 Task: Add an event with the title Second Lunch and Learn: Effective Project Planning and Execution, date '2023/11/11', time 8:30 AM to 10:30 AMand add a description: Participants will understand the value of diversity within the team and explore ways to leverage diverse perspectives, experiences, and expertise. They will learn strategies for creating an inclusive environment that celebrates and respects individual differences., put the event into Yellow category . Add location for the event as: 456 Park Güell, Barcelona, Spain, logged in from the account softage.9@softage.netand send the event invitation to softage.5@softage.net with CC to  softage.6@softage.net. Set a reminder for the event 15 minutes before
Action: Mouse moved to (87, 110)
Screenshot: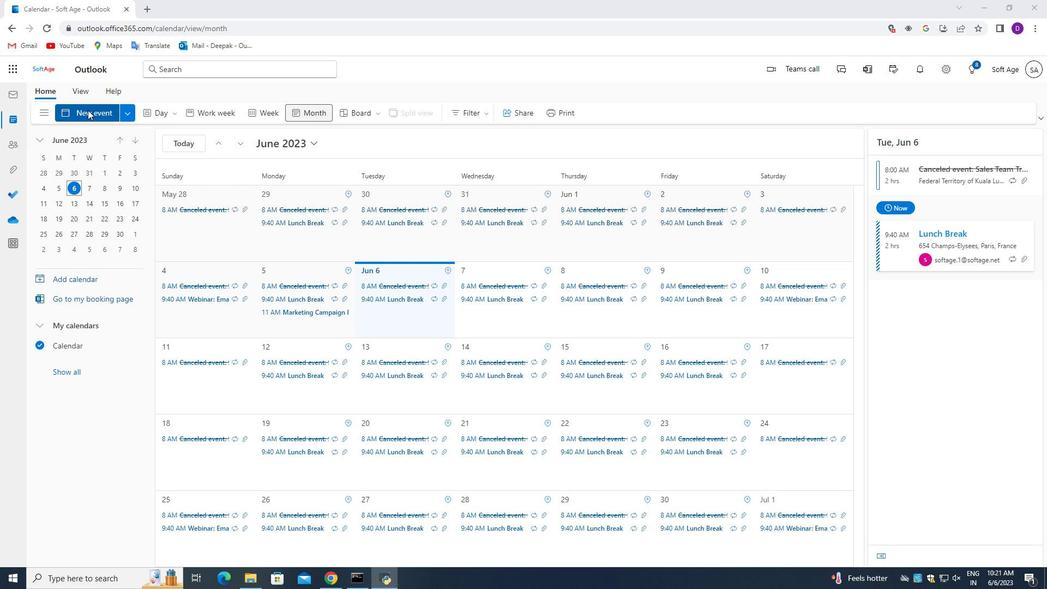 
Action: Mouse pressed left at (87, 110)
Screenshot: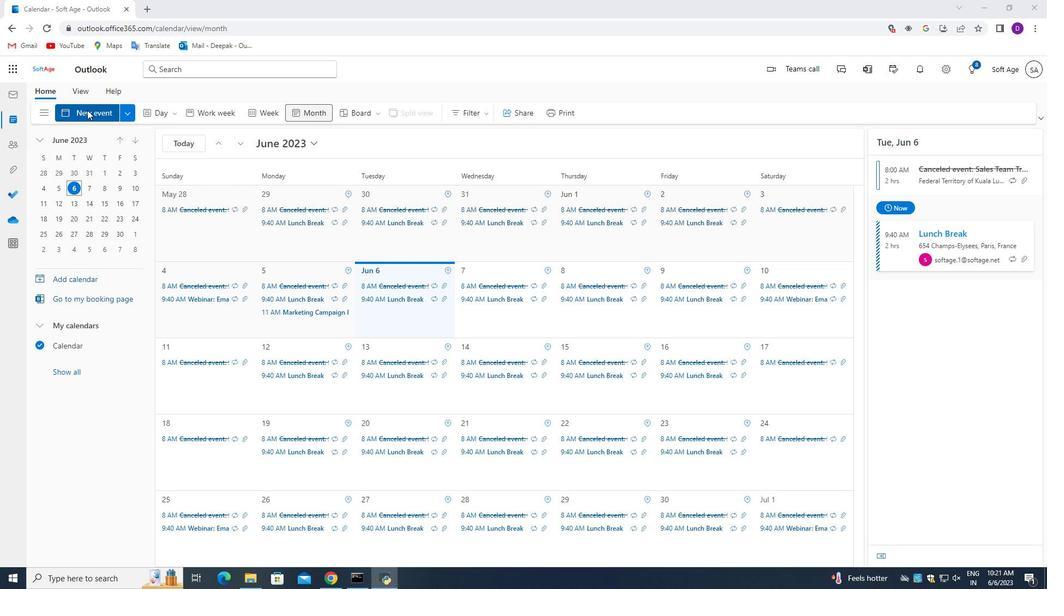 
Action: Mouse moved to (388, 441)
Screenshot: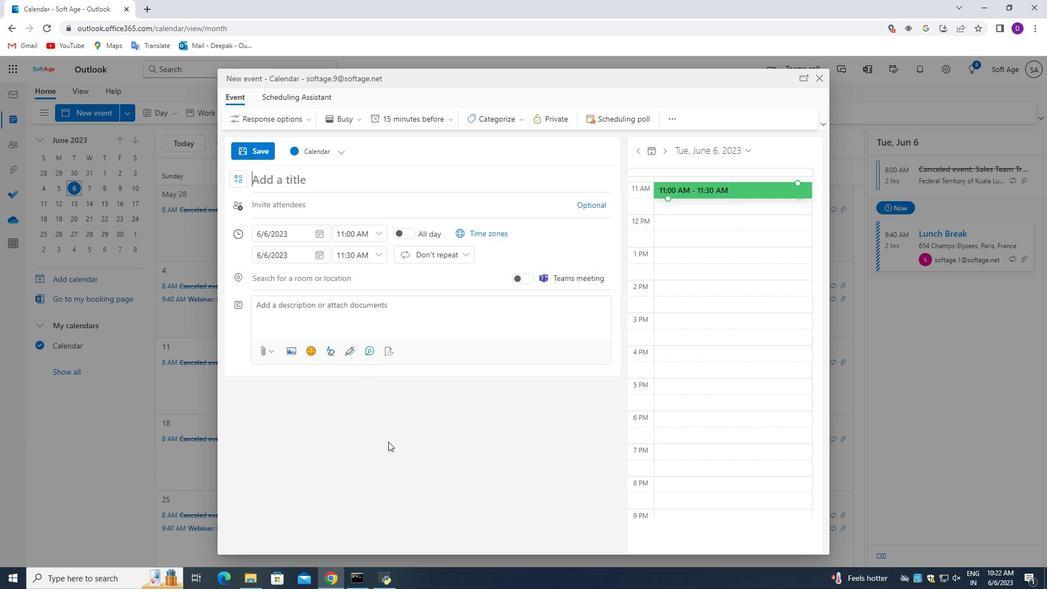 
Action: Key pressed <Key.shift_r>Second
Screenshot: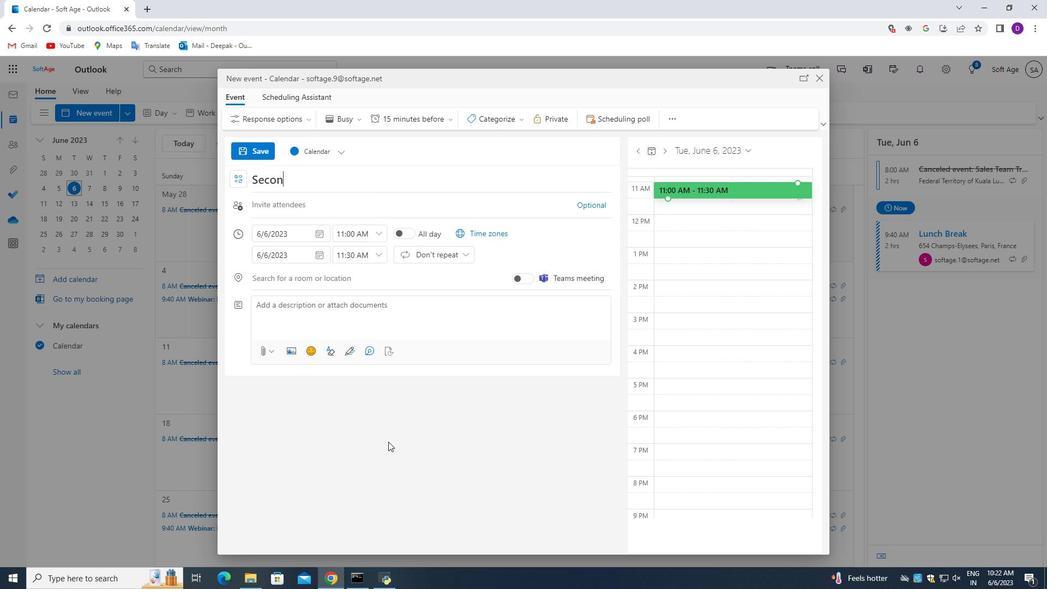 
Action: Mouse moved to (387, 441)
Screenshot: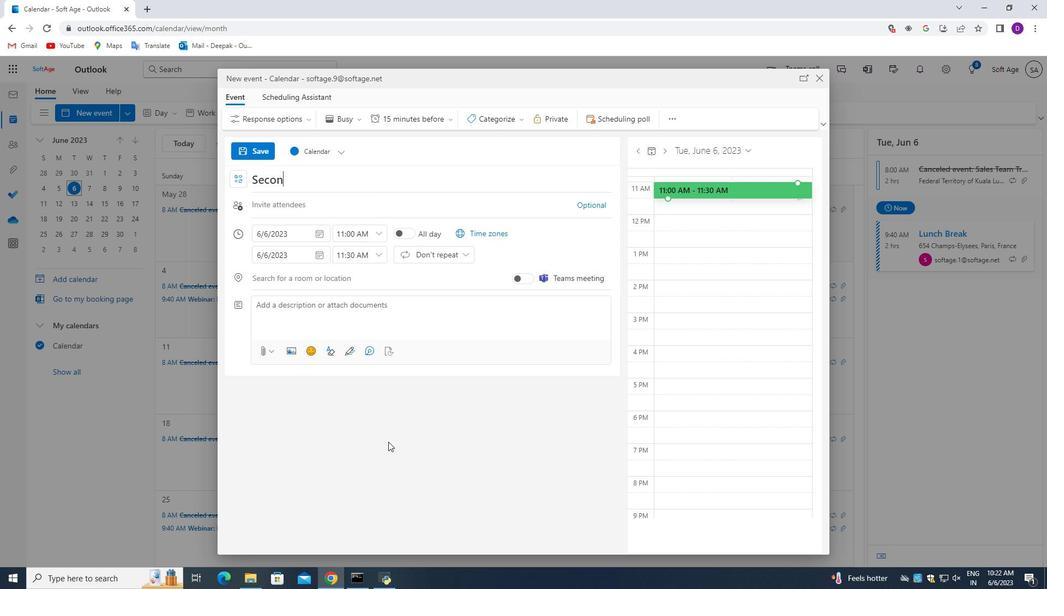 
Action: Key pressed <Key.space><Key.shift>Lunch<Key.space>and<Key.space><Key.shift>Learn<Key.shift_r>:<Key.space><Key.shift_r>Effective<Key.space><Key.shift>Project<Key.space><Key.shift>Planning<Key.space>and<Key.space><Key.shift_r>Execution
Screenshot: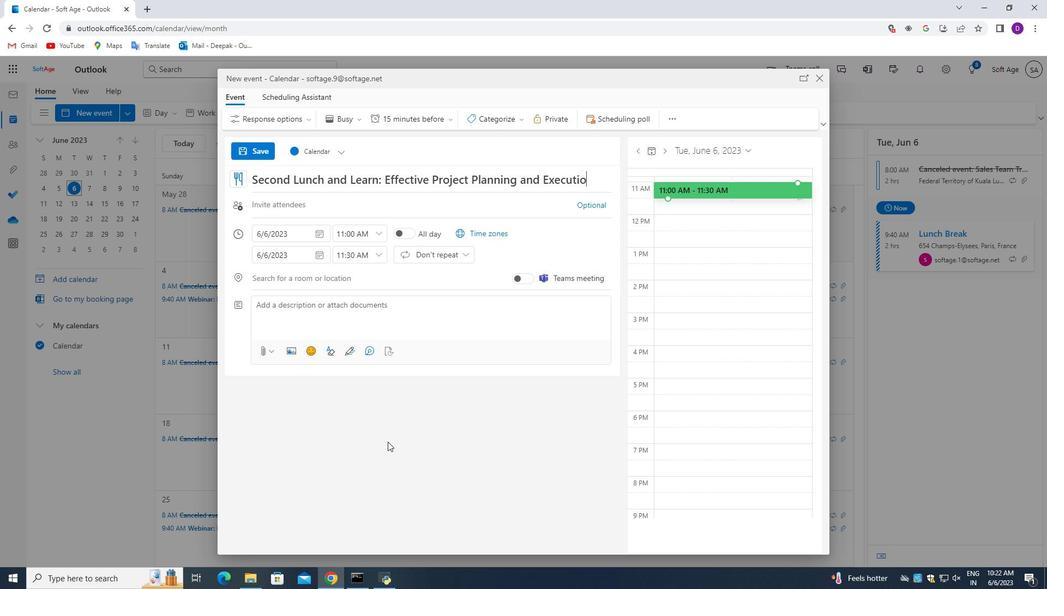 
Action: Mouse moved to (315, 232)
Screenshot: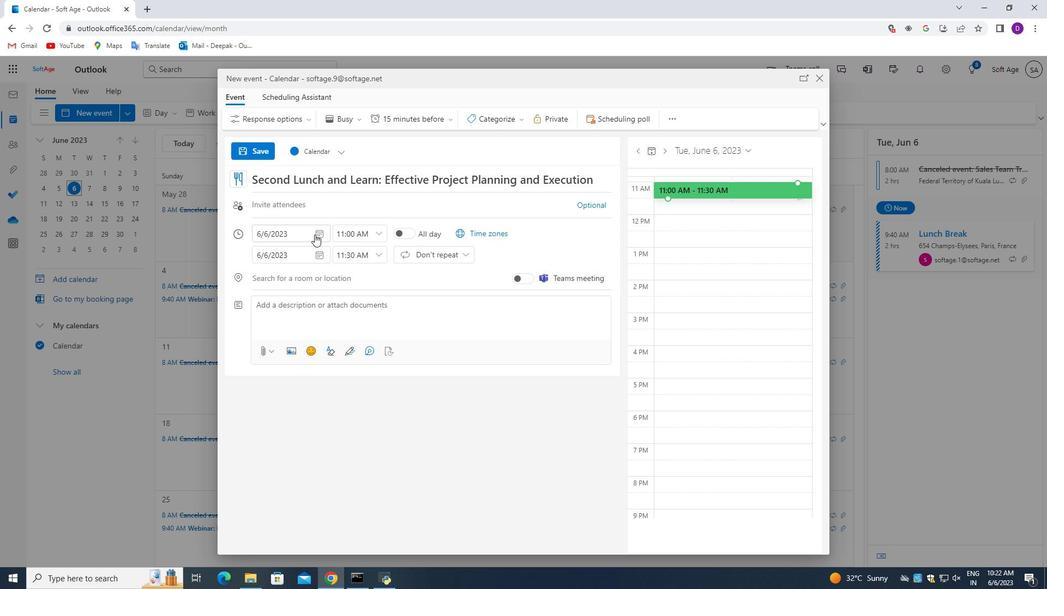
Action: Mouse pressed left at (315, 232)
Screenshot: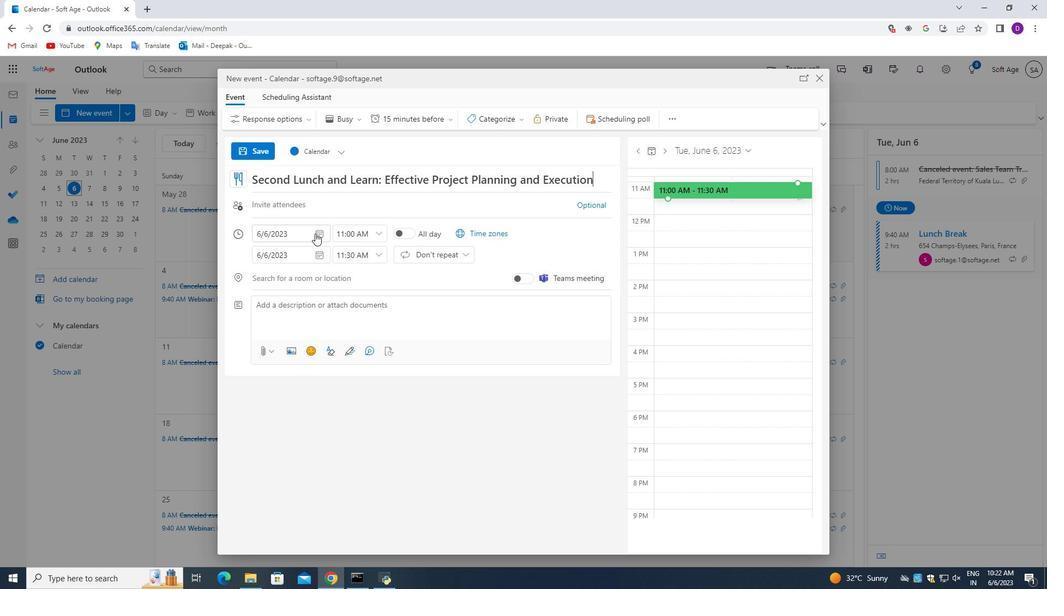 
Action: Mouse moved to (284, 253)
Screenshot: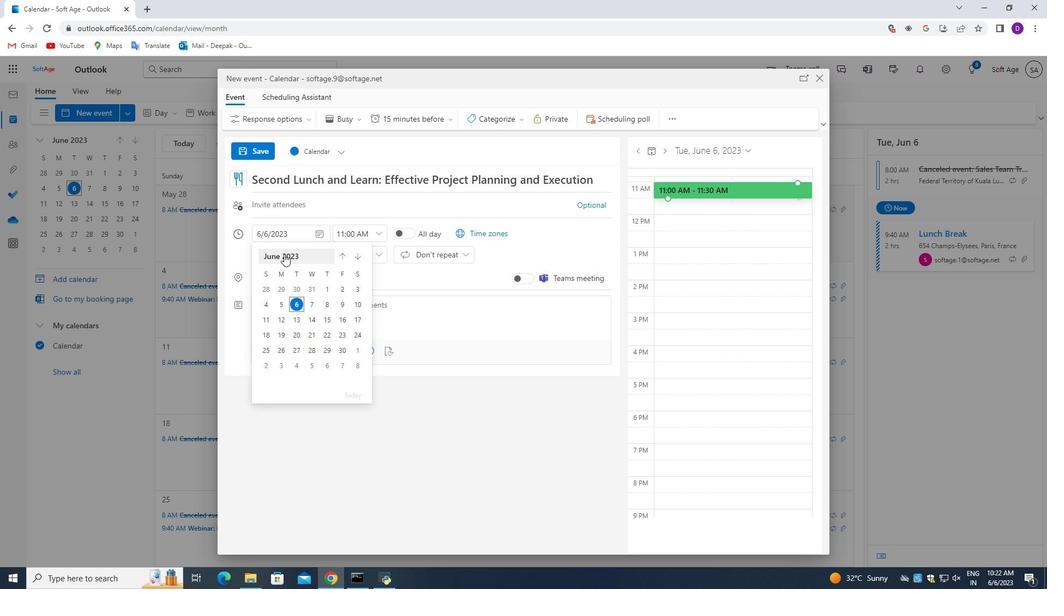 
Action: Mouse pressed left at (284, 253)
Screenshot: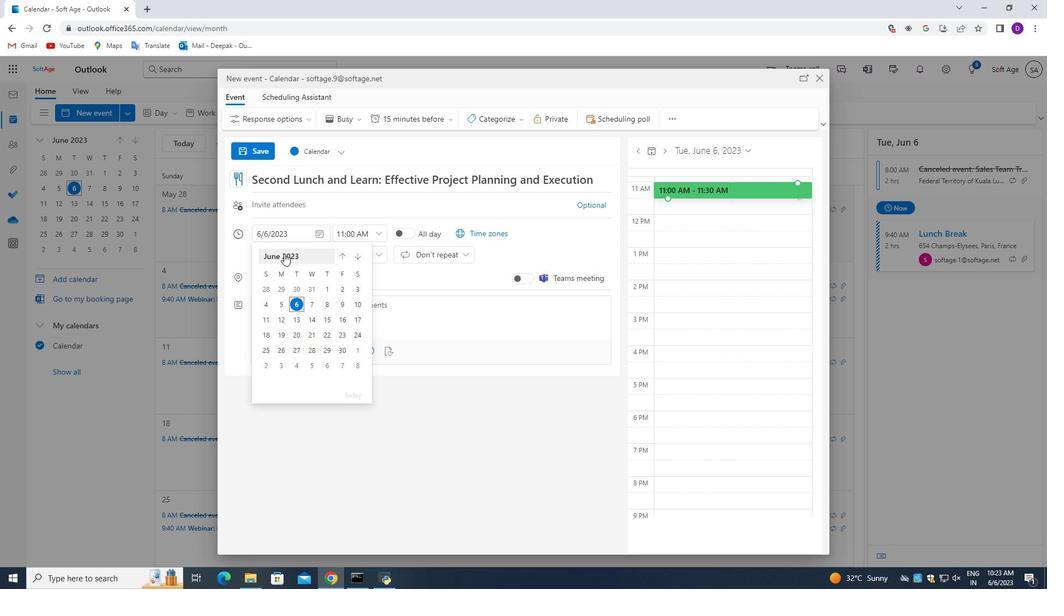 
Action: Mouse moved to (325, 338)
Screenshot: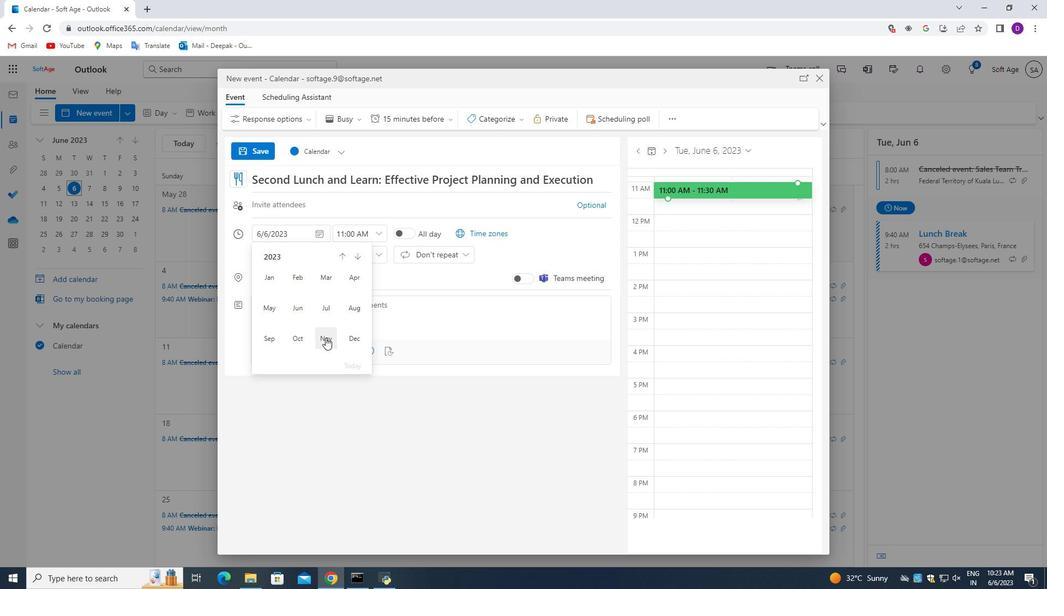 
Action: Mouse pressed left at (325, 338)
Screenshot: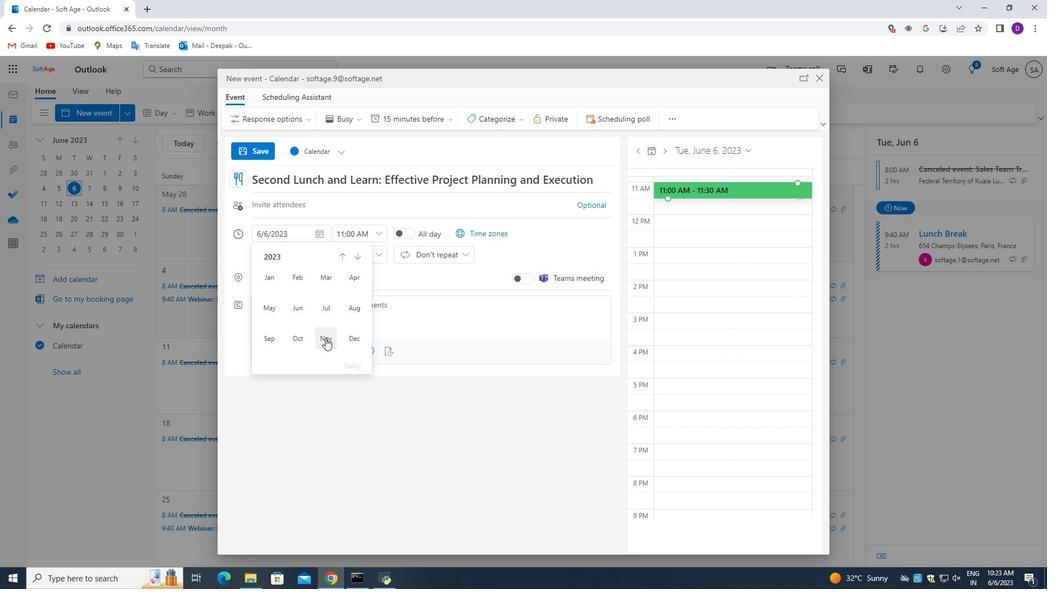 
Action: Mouse moved to (355, 307)
Screenshot: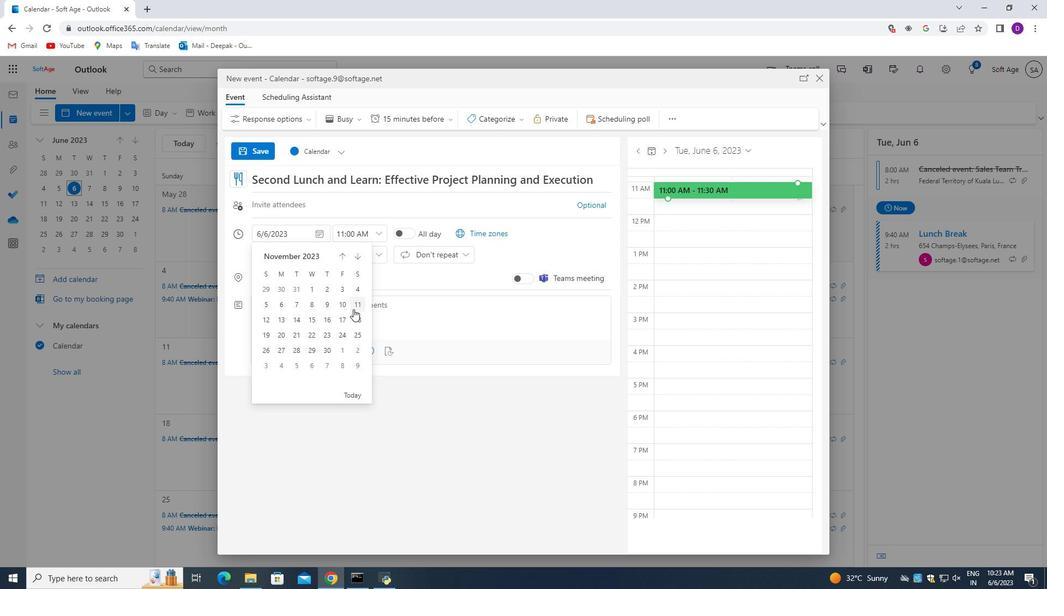 
Action: Mouse pressed left at (355, 307)
Screenshot: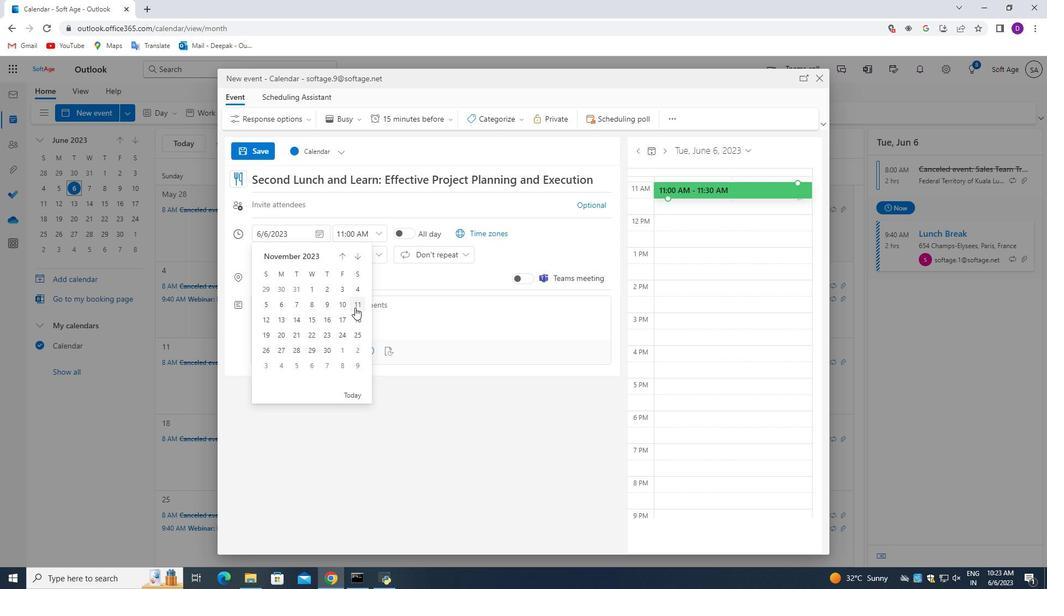 
Action: Mouse moved to (380, 235)
Screenshot: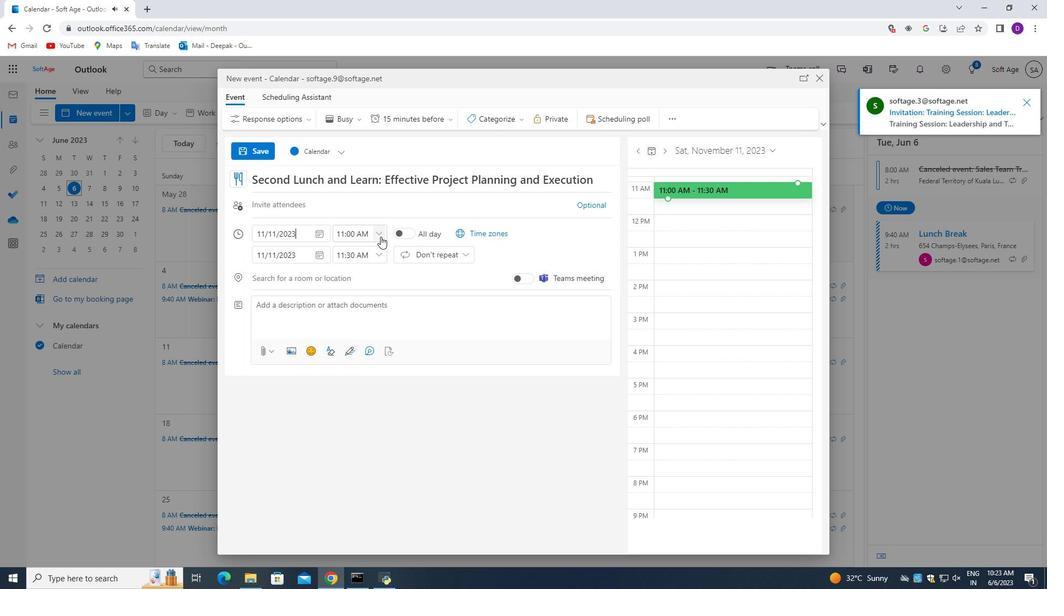 
Action: Mouse pressed left at (380, 235)
Screenshot: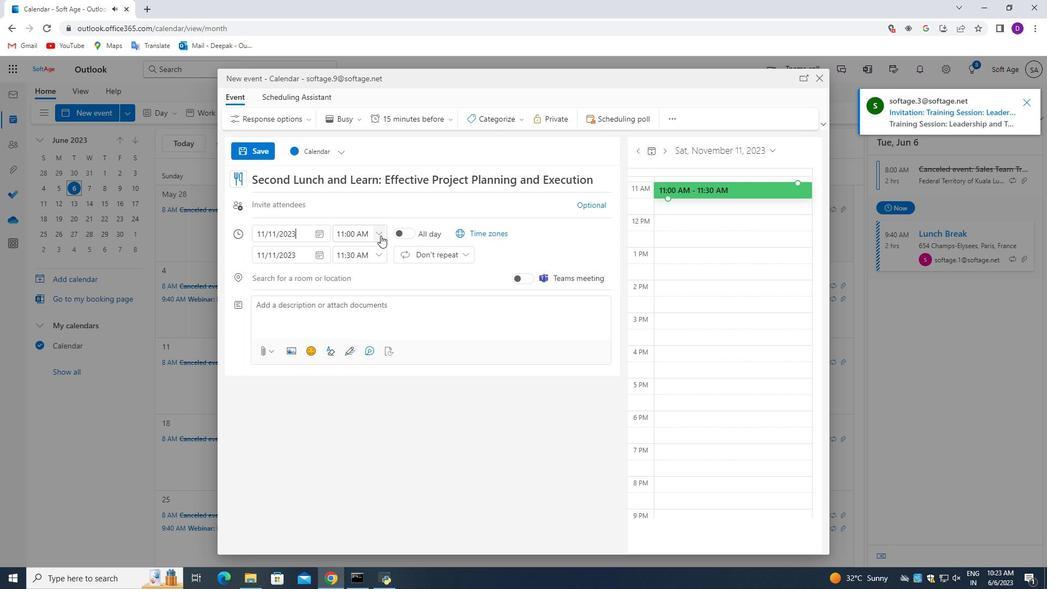 
Action: Mouse moved to (359, 325)
Screenshot: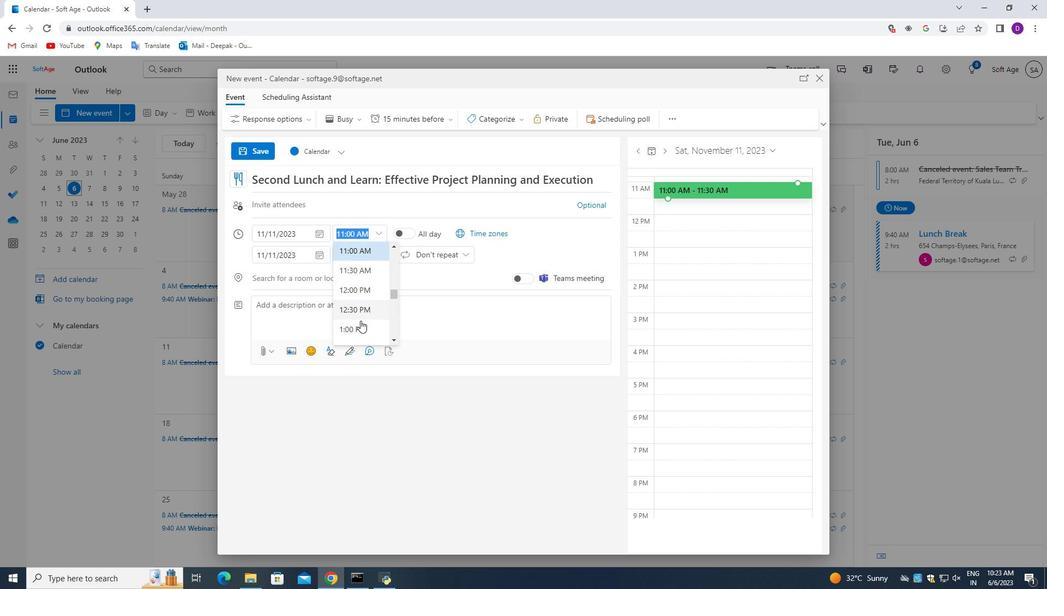 
Action: Mouse scrolled (359, 326) with delta (0, 0)
Screenshot: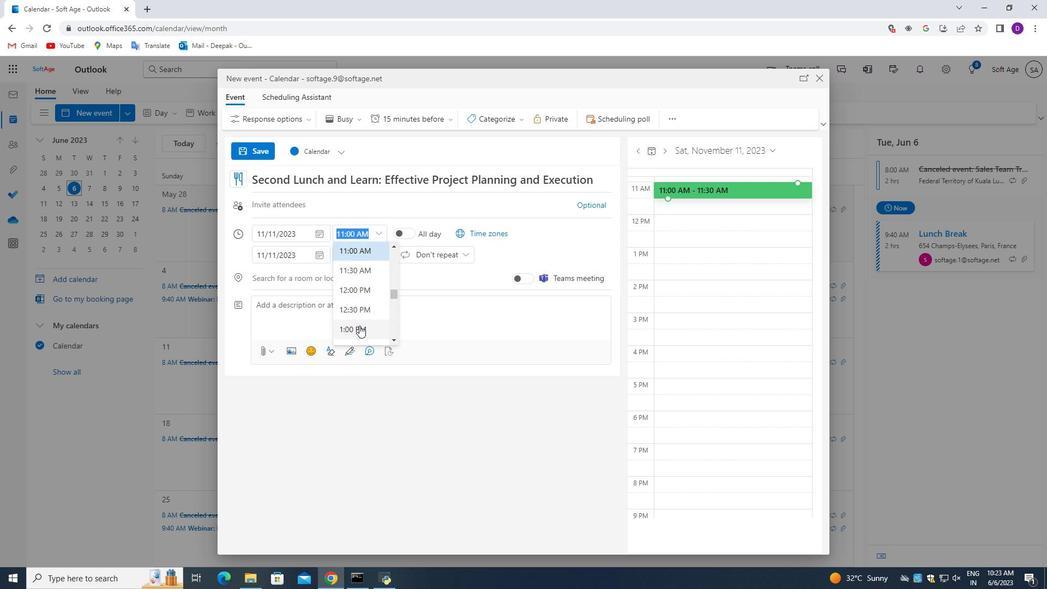 
Action: Mouse moved to (359, 325)
Screenshot: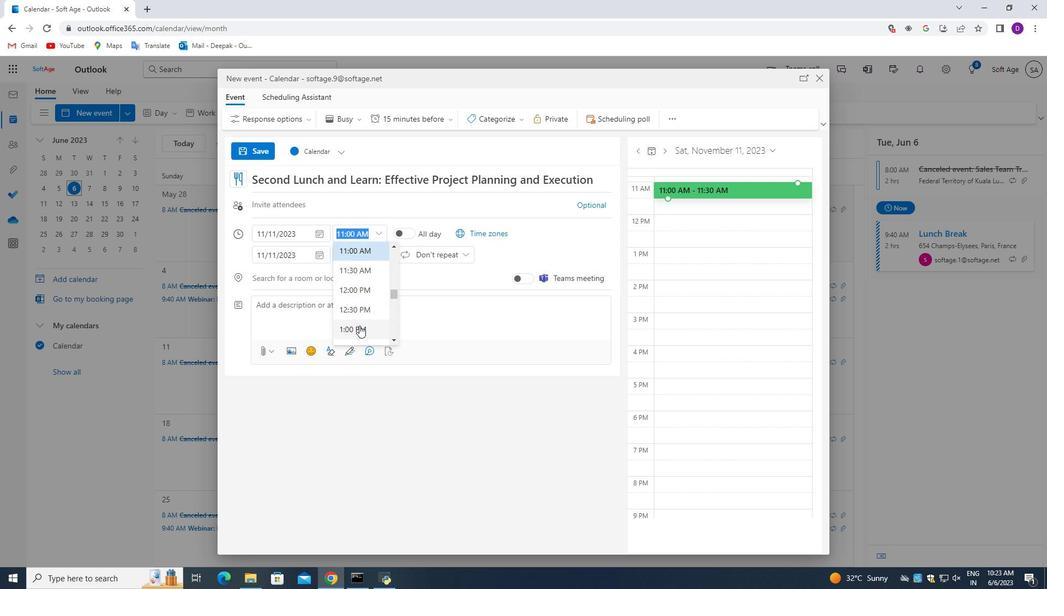 
Action: Mouse scrolled (359, 326) with delta (0, 0)
Screenshot: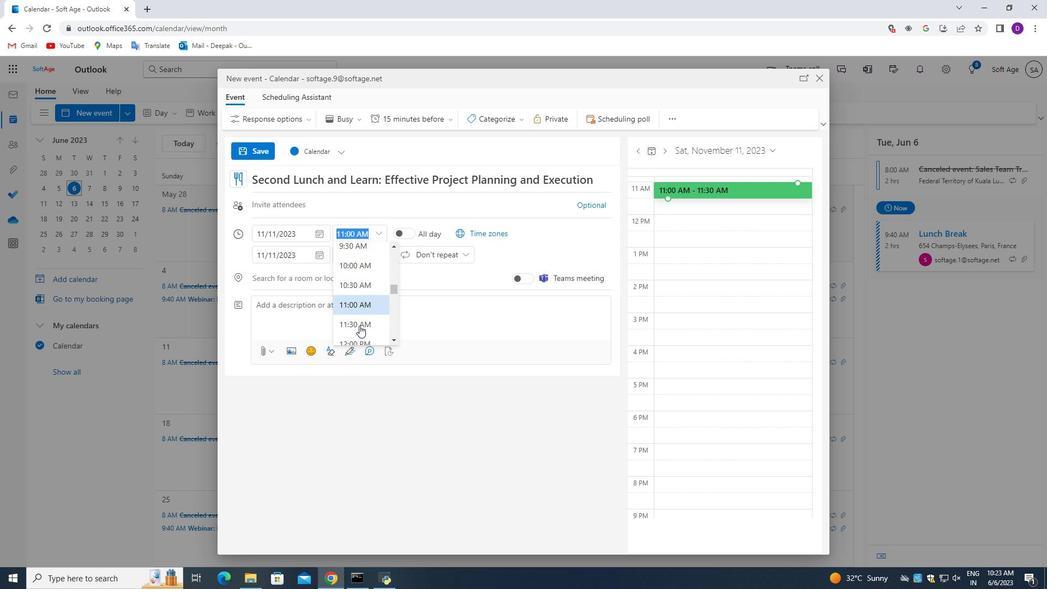 
Action: Mouse moved to (358, 261)
Screenshot: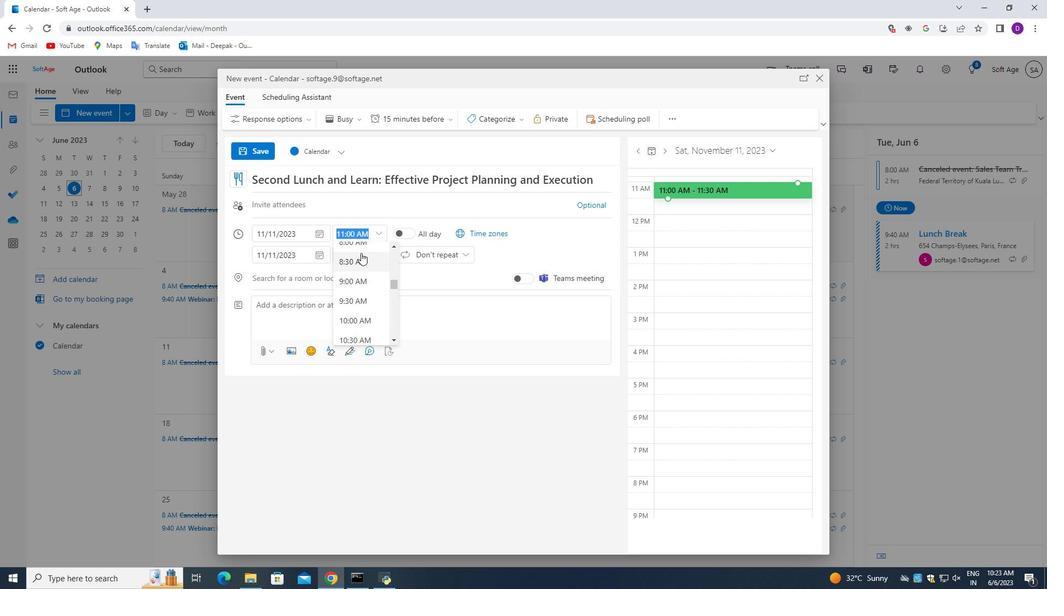 
Action: Mouse pressed left at (358, 261)
Screenshot: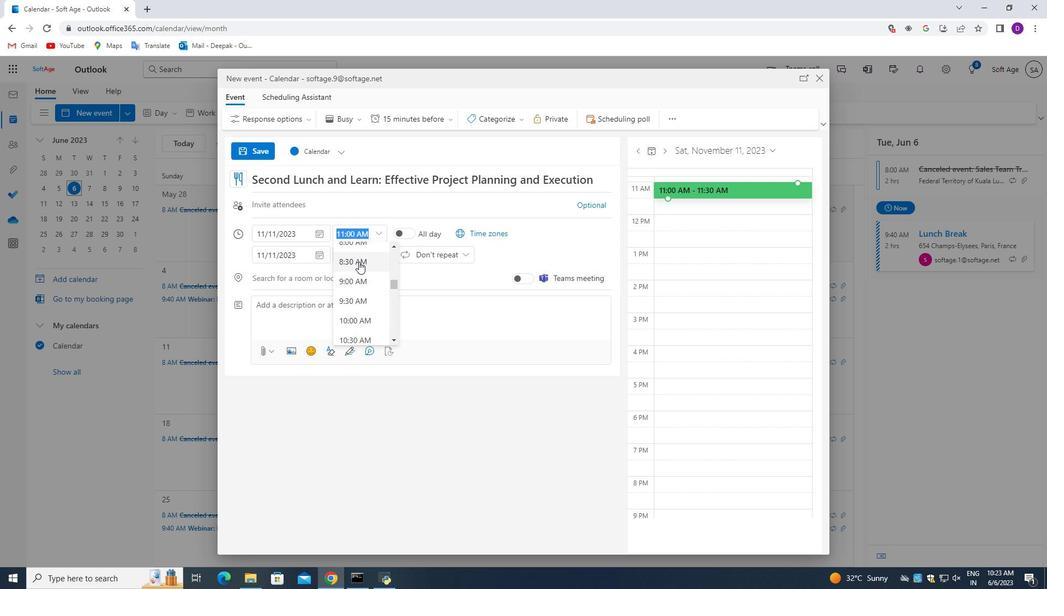 
Action: Mouse moved to (380, 255)
Screenshot: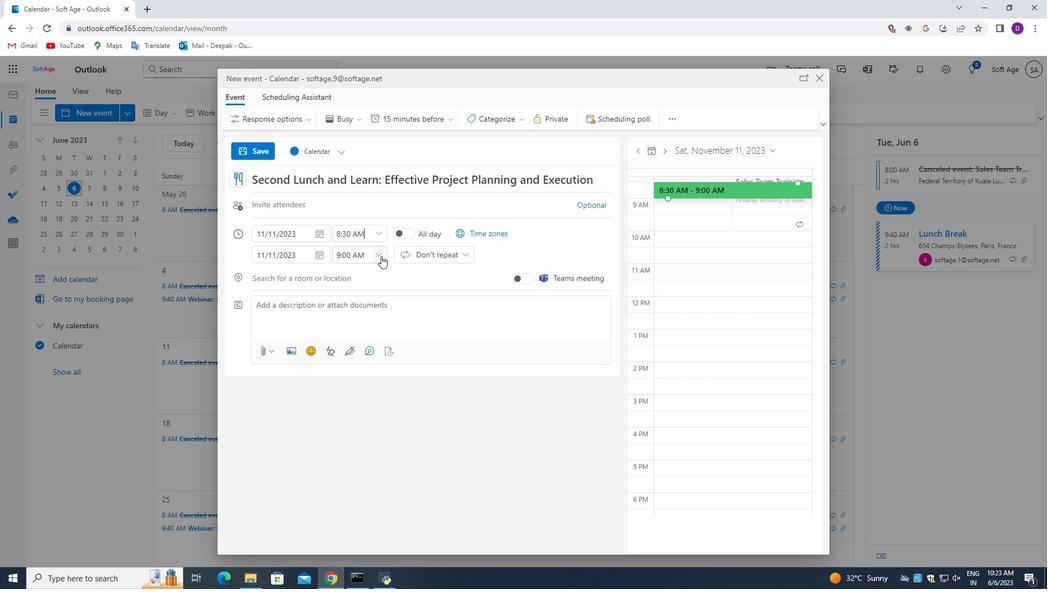 
Action: Mouse pressed left at (380, 255)
Screenshot: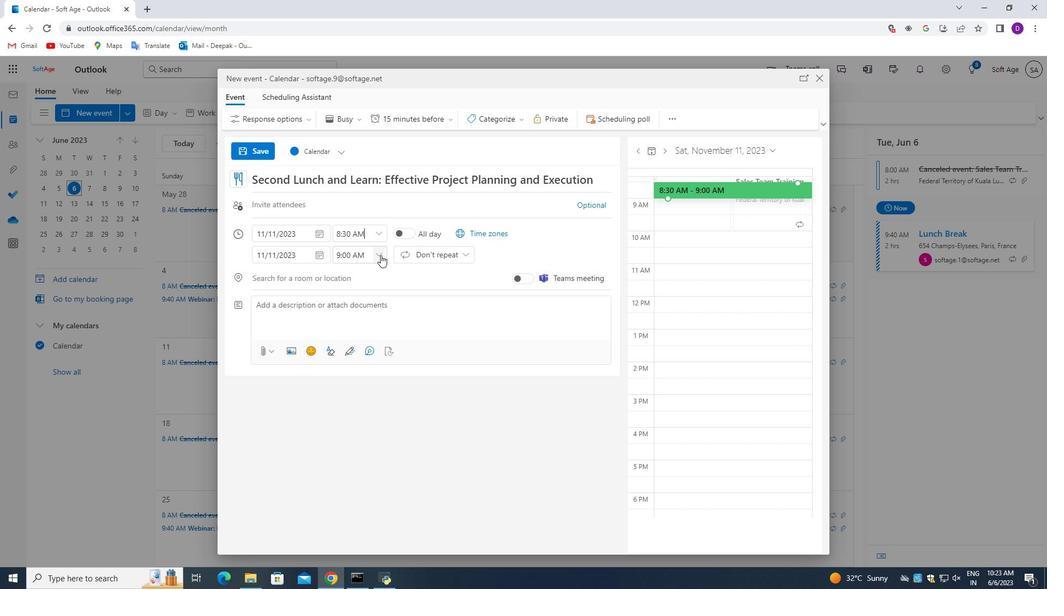 
Action: Mouse moved to (385, 333)
Screenshot: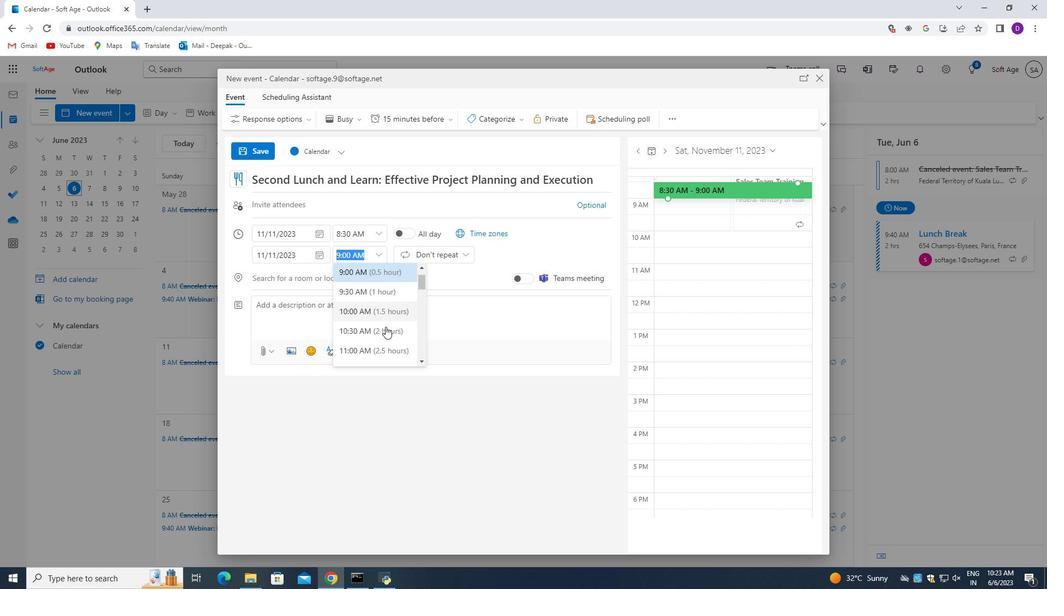 
Action: Mouse pressed left at (385, 333)
Screenshot: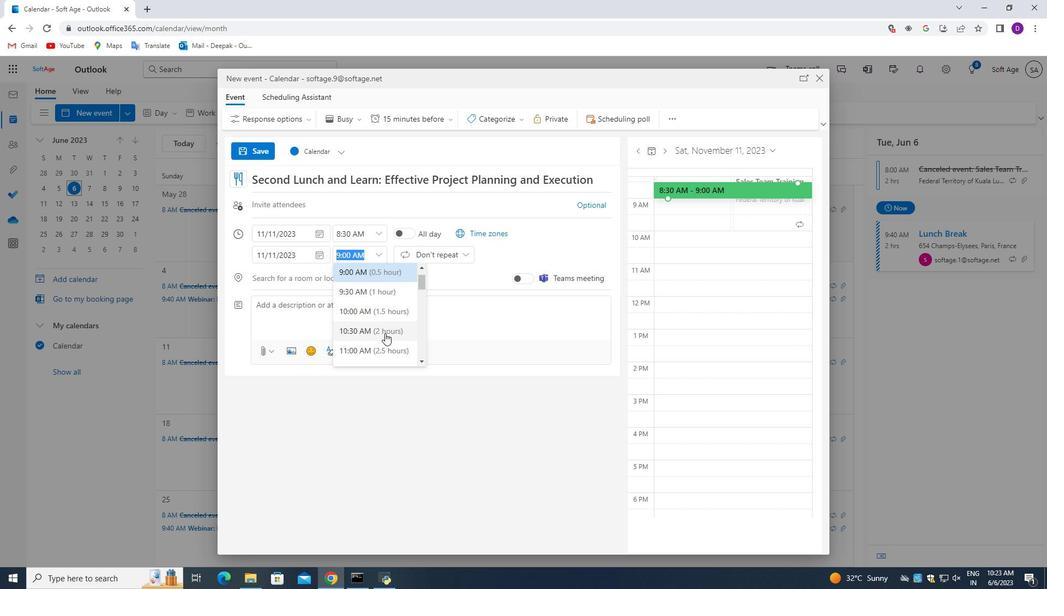
Action: Mouse moved to (344, 306)
Screenshot: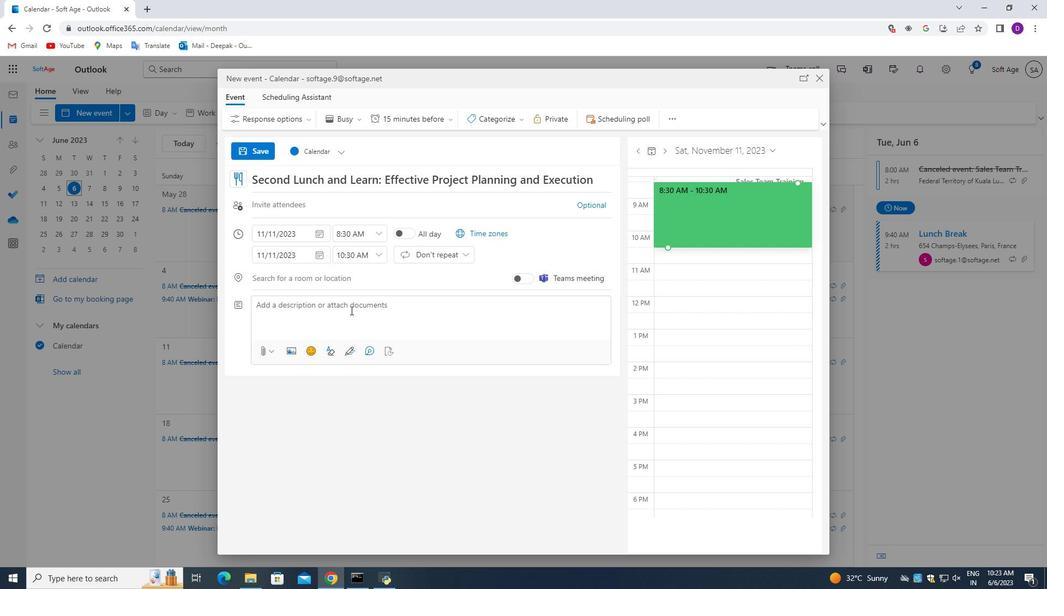 
Action: Mouse pressed left at (344, 306)
Screenshot: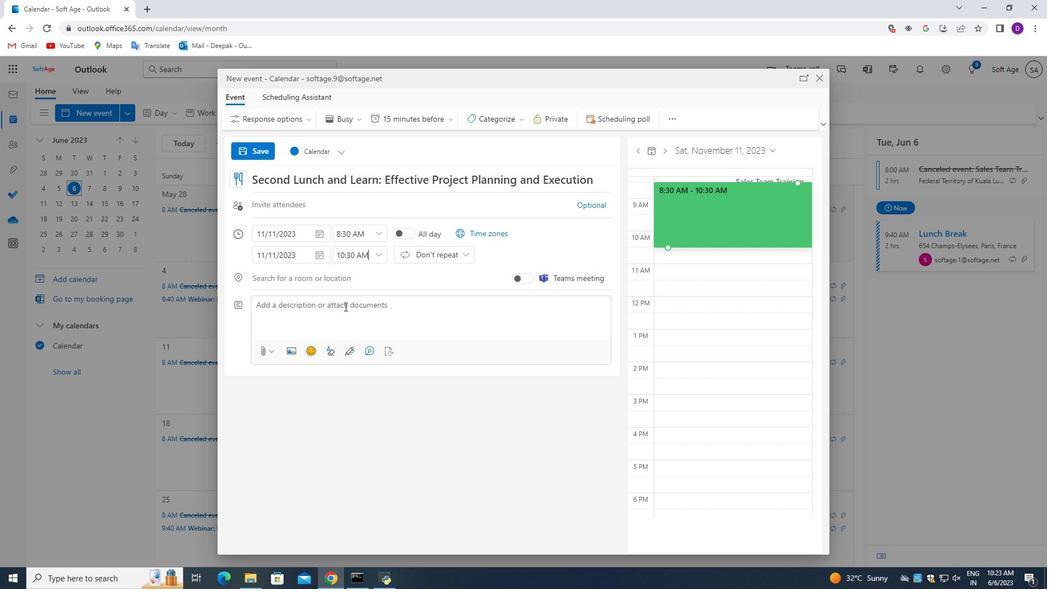
Action: Mouse moved to (400, 483)
Screenshot: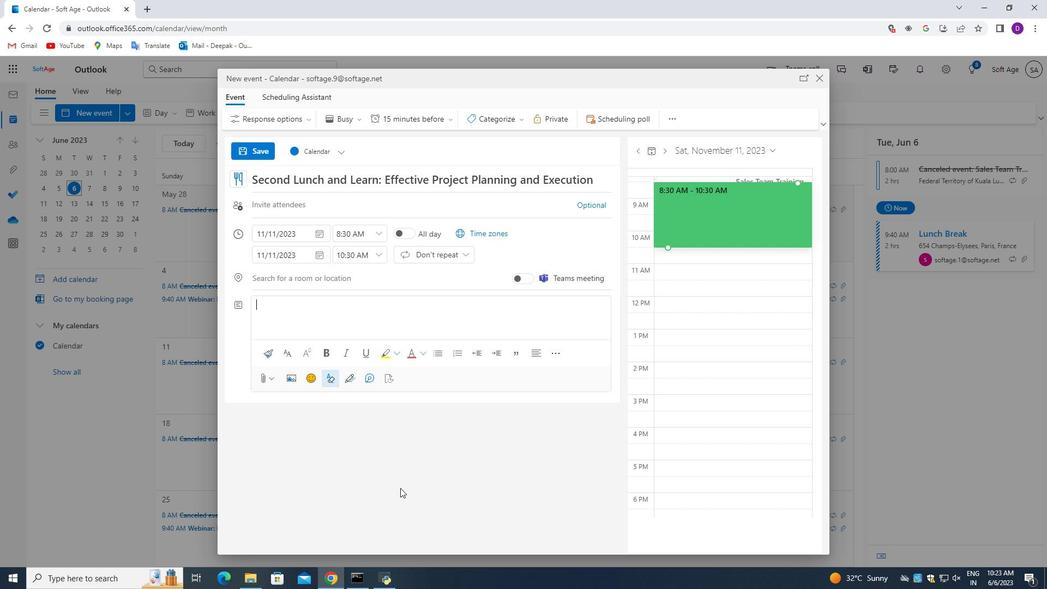
Action: Key pressed <Key.shift>Participants<Key.space>will<Key.space>understand<Key.space>the<Key.space>value<Key.space>of<Key.space>diversity<Key.space>within<Key.space>the<Key.space>team<Key.space>and<Key.space>explore<Key.space>ways<Key.space>to<Key.space>leverage<Key.space>diverse<Key.space>perspectives,<Key.space>experiences,<Key.space>and<Key.space>expertise.<Key.space><Key.shift_r>They<Key.space>will<Key.space>learn<Key.space>strategiesfor<Key.space><Key.backspace><Key.backspace><Key.backspace><Key.backspace><Key.space>for<Key.space>creating<Key.space>an<Key.space>inclusive<Key.space>environment<Key.space>that<Key.space>celebrates<Key.space>and<Key.space>respects<Key.space>individual<Key.backspace><Key.backspace><Key.backspace>uals<Key.space>differences.
Screenshot: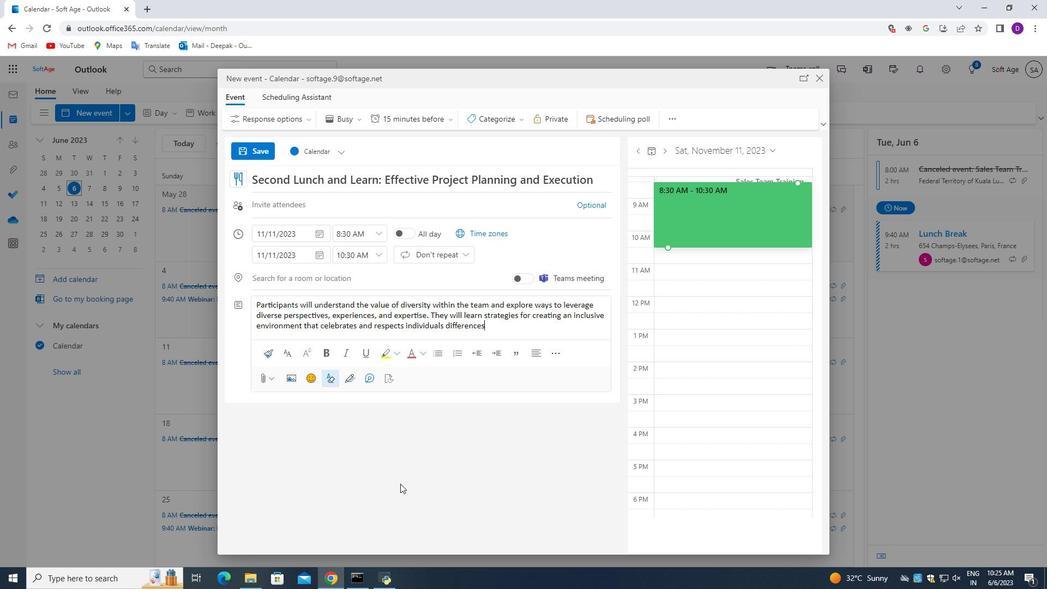 
Action: Mouse moved to (500, 120)
Screenshot: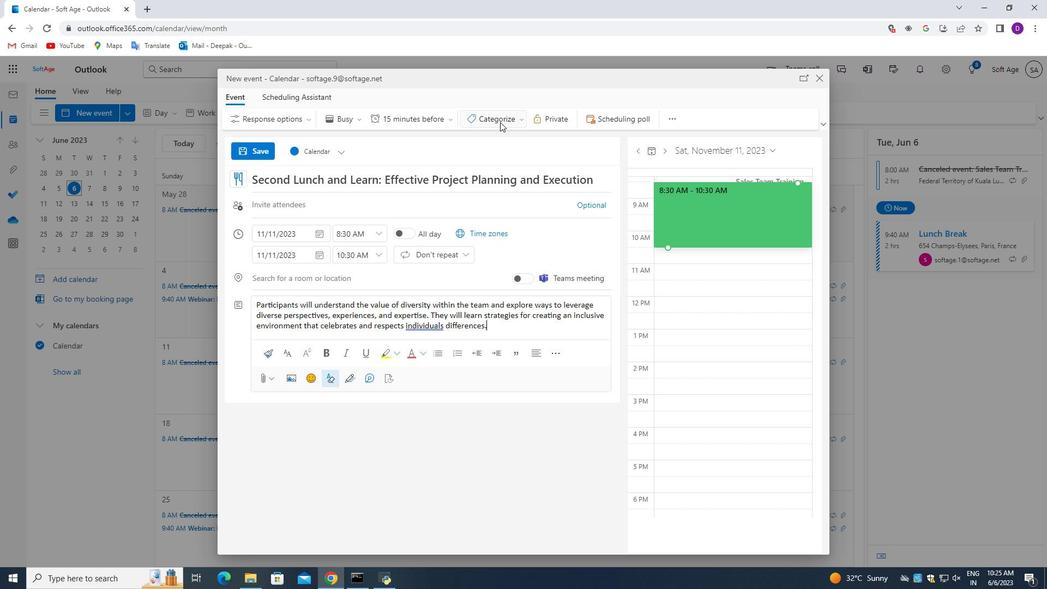 
Action: Mouse pressed left at (500, 120)
Screenshot: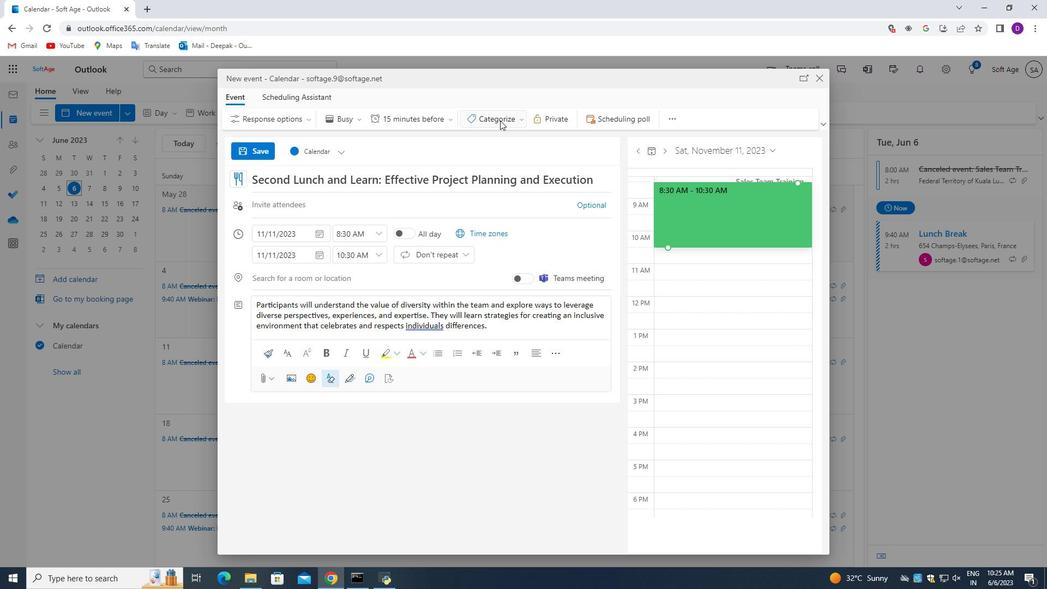 
Action: Mouse moved to (515, 226)
Screenshot: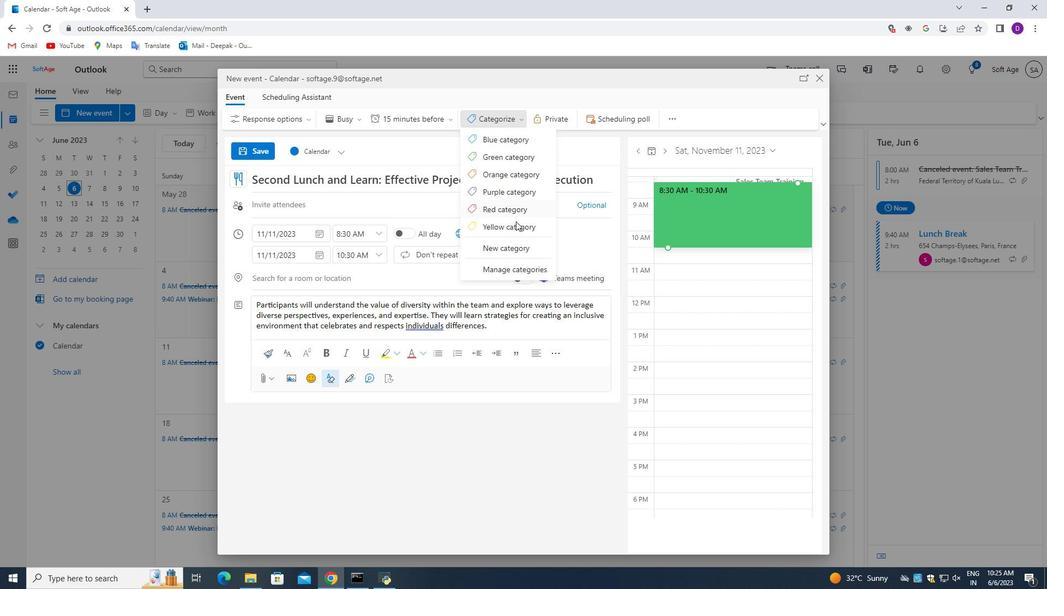 
Action: Mouse pressed left at (515, 226)
Screenshot: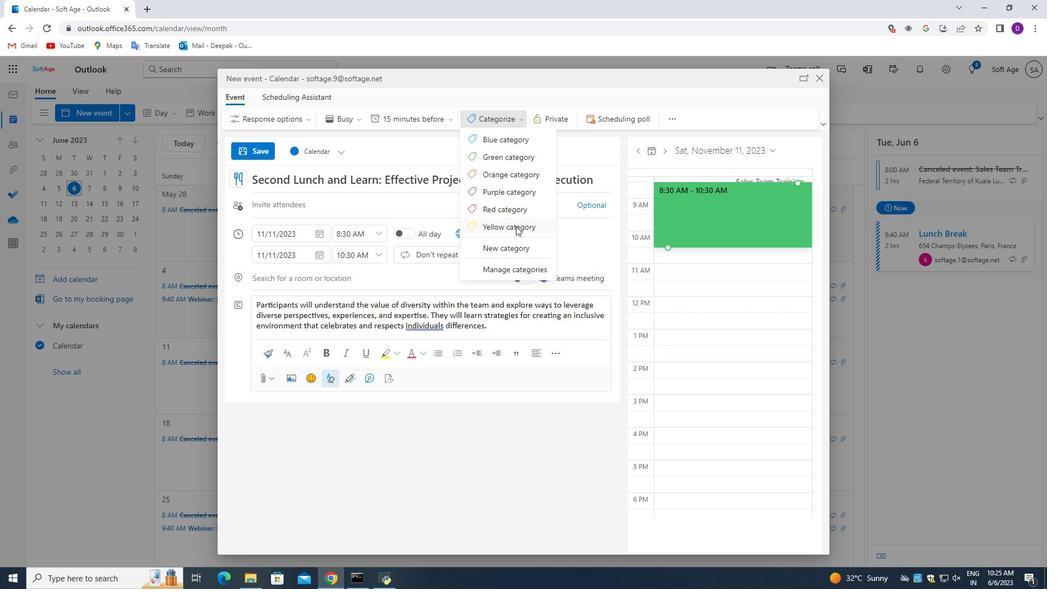 
Action: Mouse moved to (295, 277)
Screenshot: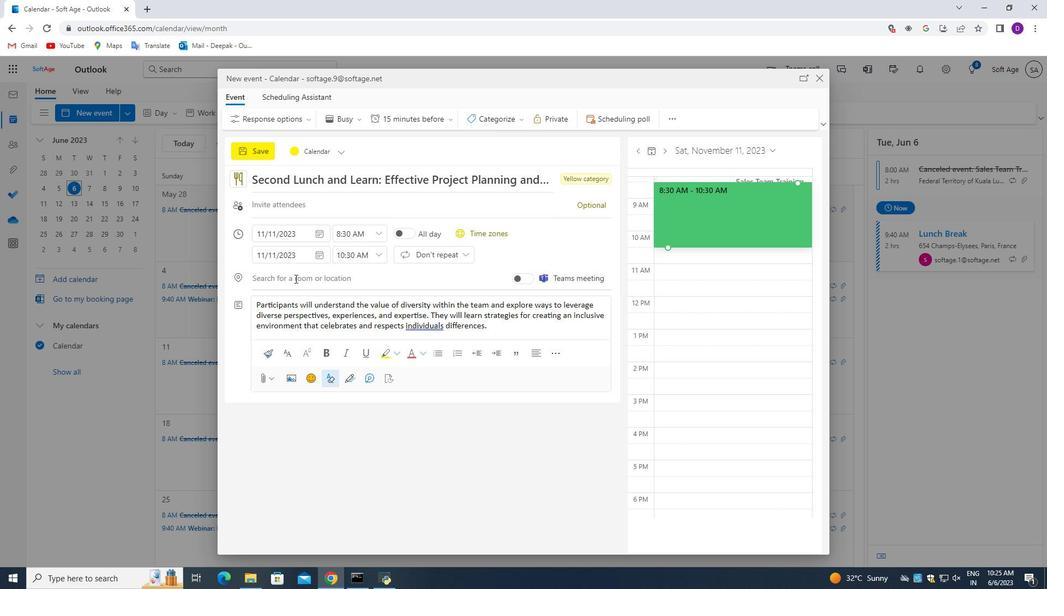 
Action: Mouse pressed left at (295, 277)
Screenshot: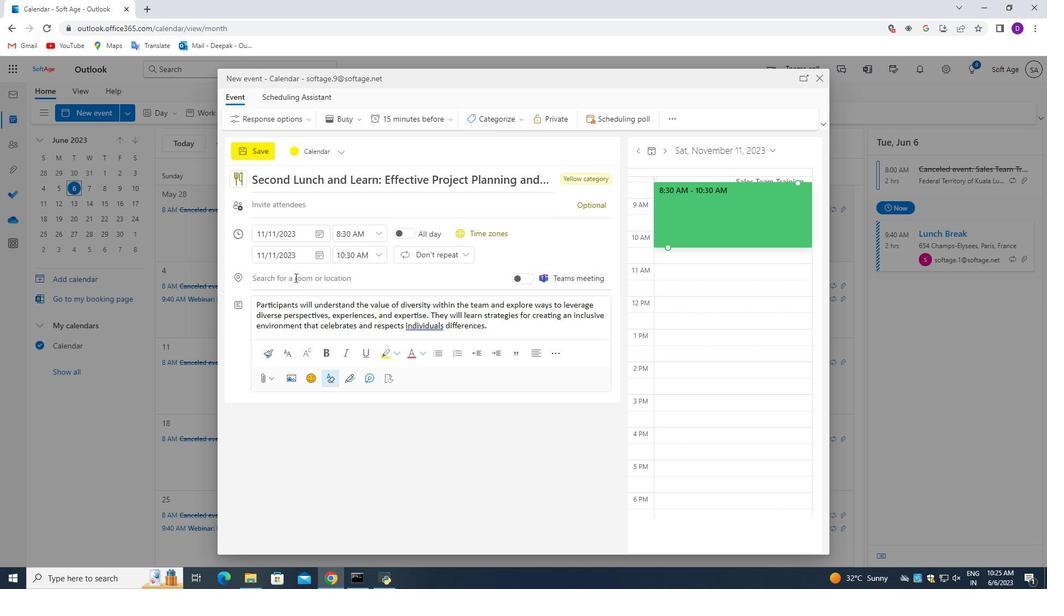 
Action: Mouse moved to (387, 431)
Screenshot: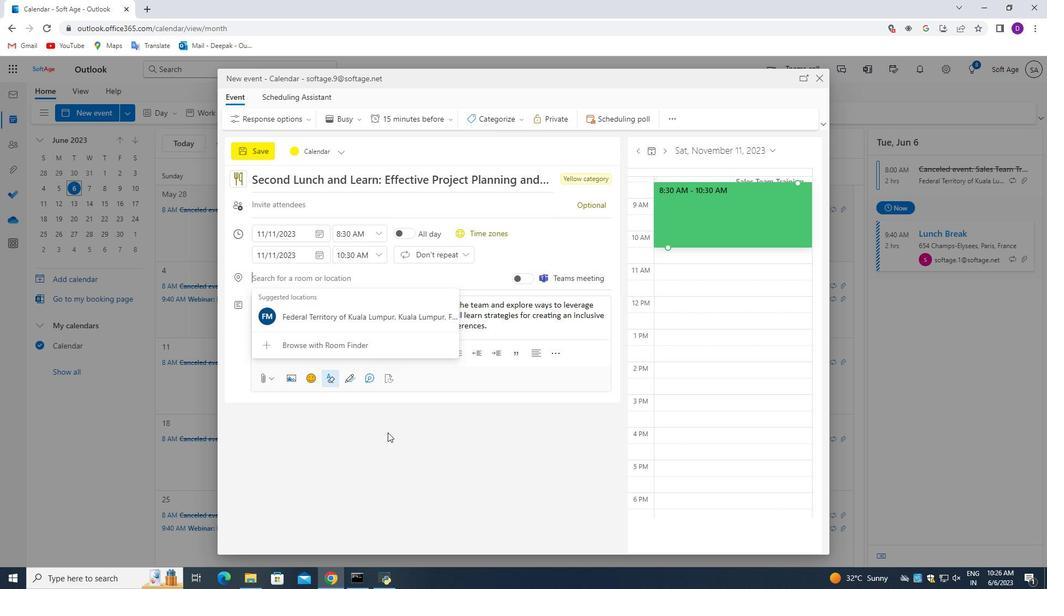 
Action: Key pressed 456
Screenshot: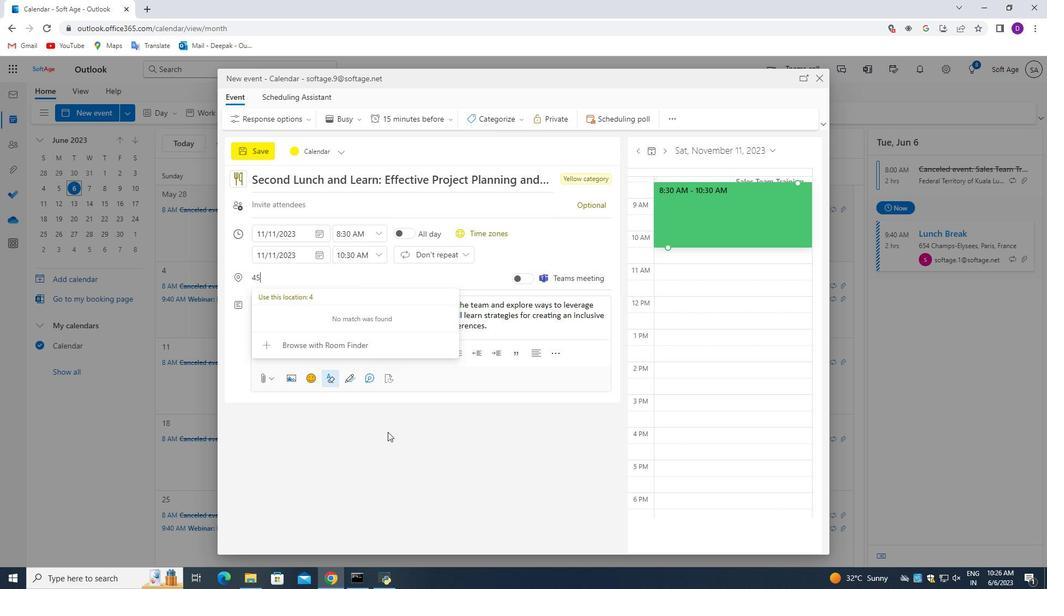 
Action: Mouse moved to (385, 431)
Screenshot: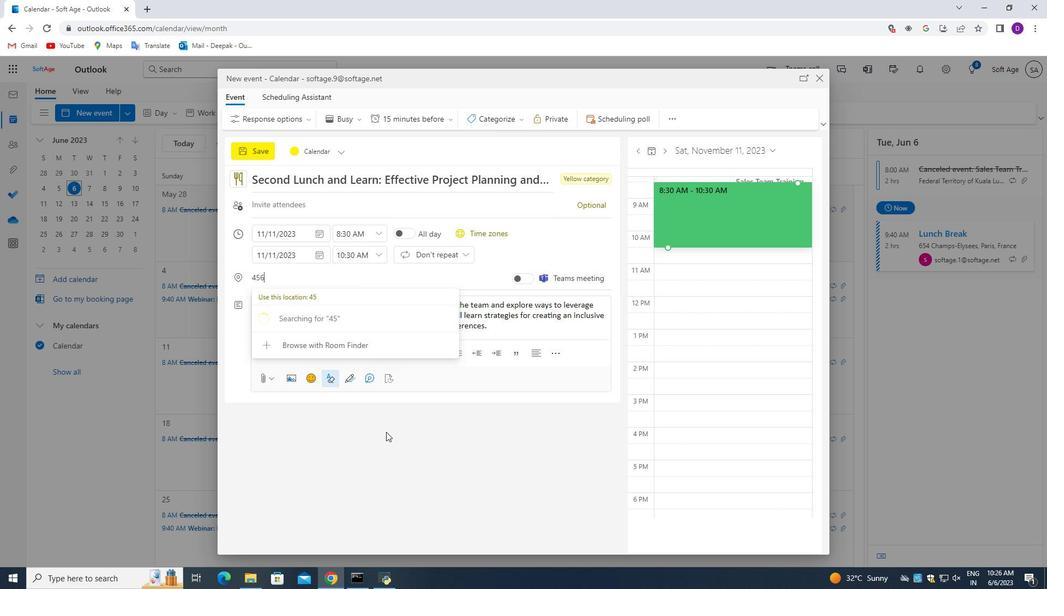 
Action: Key pressed <Key.space><Key.shift>Park<Key.space><Key.shift_r>Guell,<Key.space><Key.shift_r>Barcelona,<Key.space><Key.shift_r>Spain
Screenshot: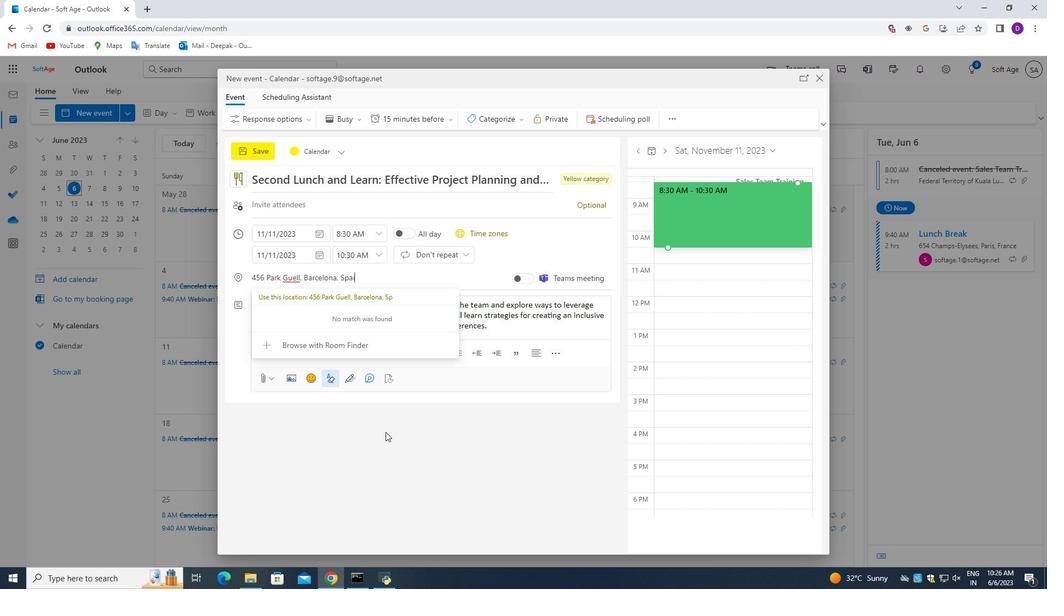 
Action: Mouse pressed left at (385, 431)
Screenshot: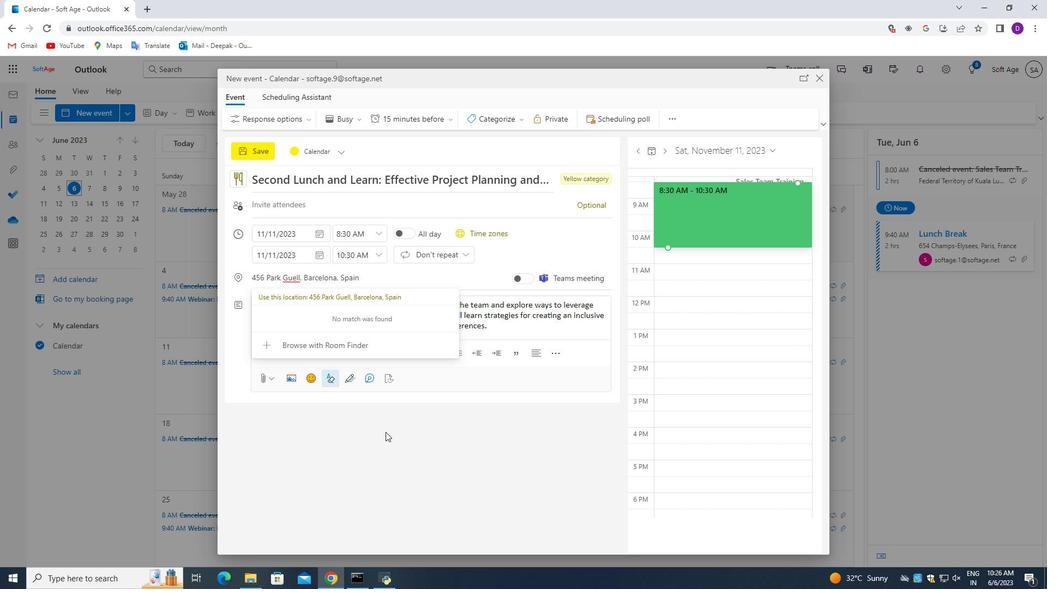 
Action: Mouse moved to (289, 205)
Screenshot: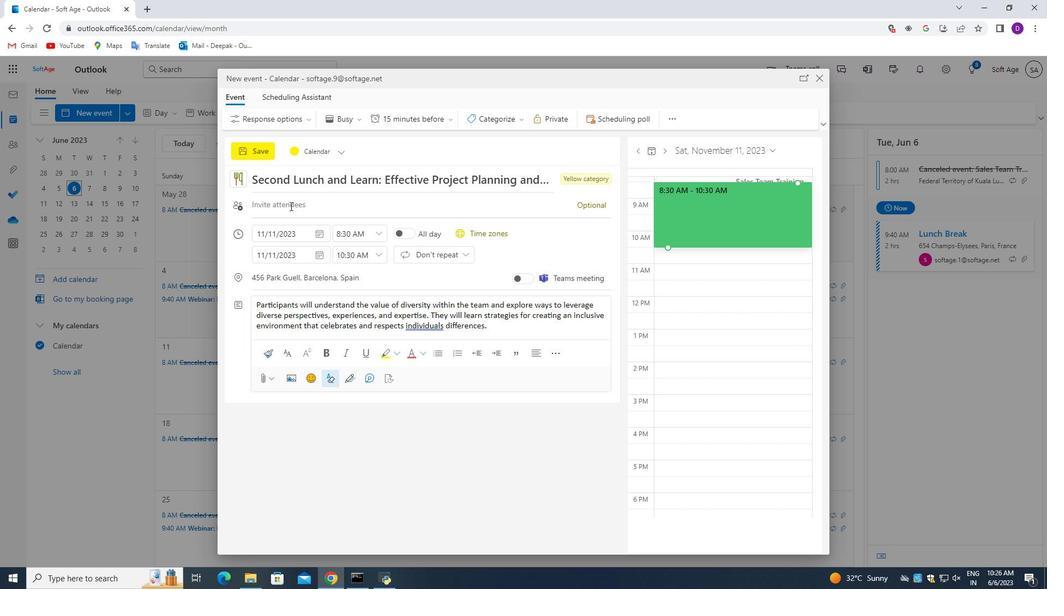 
Action: Mouse pressed left at (289, 205)
Screenshot: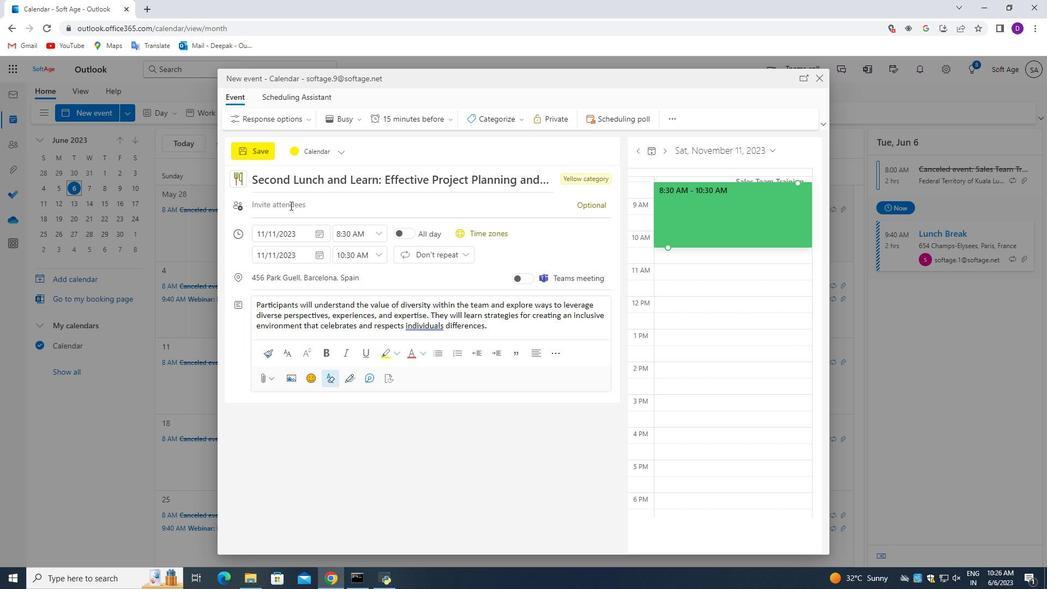 
Action: Mouse moved to (334, 445)
Screenshot: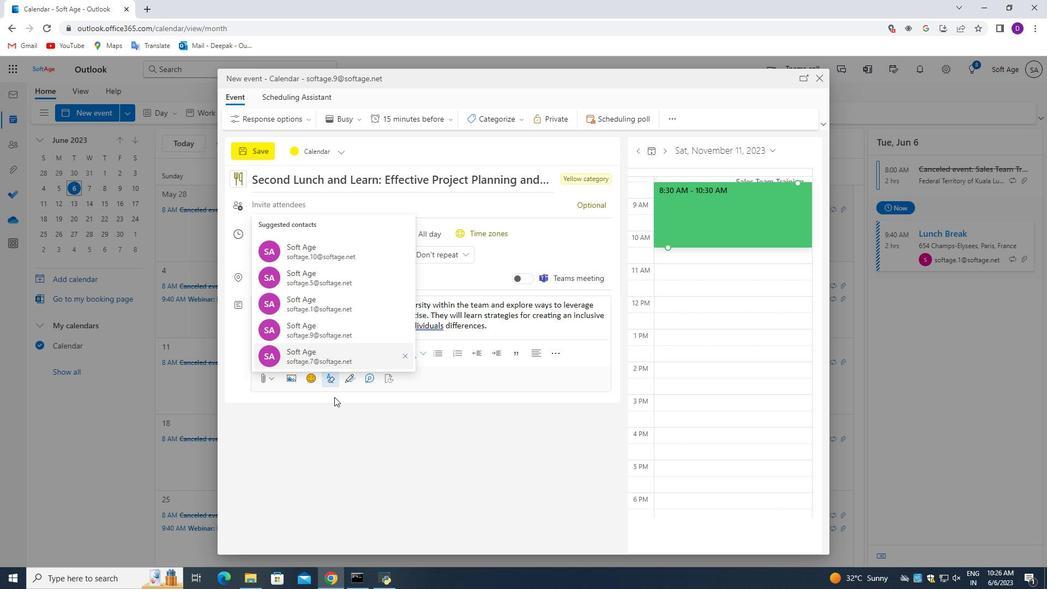 
Action: Key pressed softage.5<Key.shift>@softage.net<Key.enter>
Screenshot: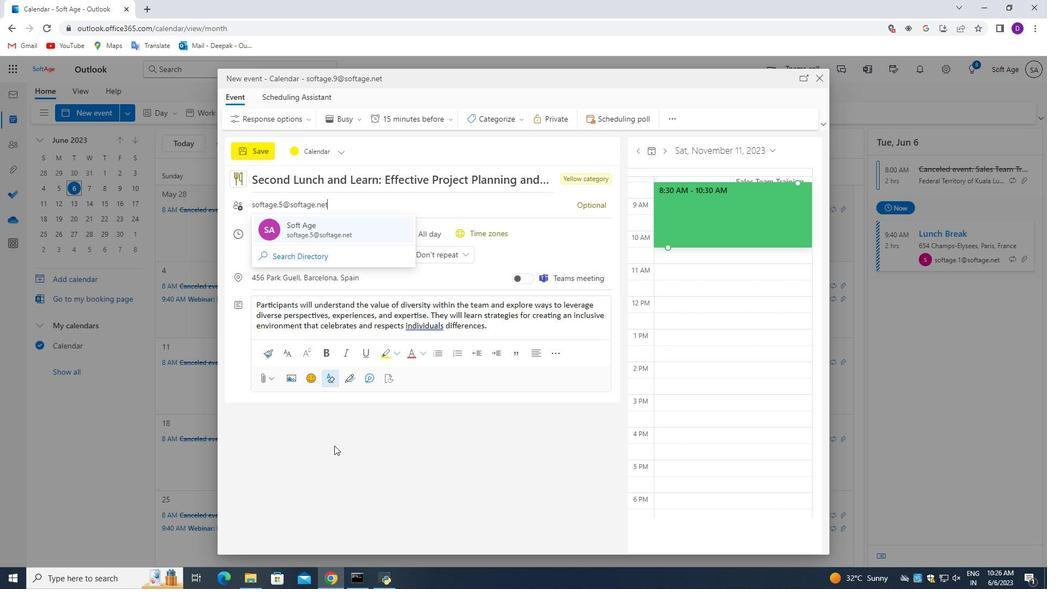 
Action: Mouse moved to (594, 208)
Screenshot: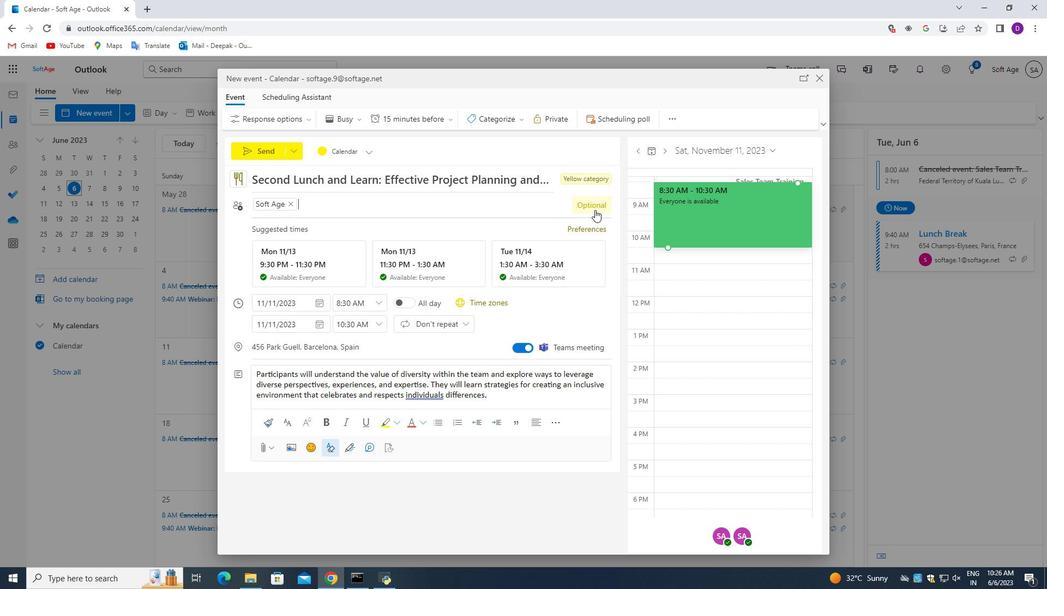 
Action: Mouse pressed left at (594, 208)
Screenshot: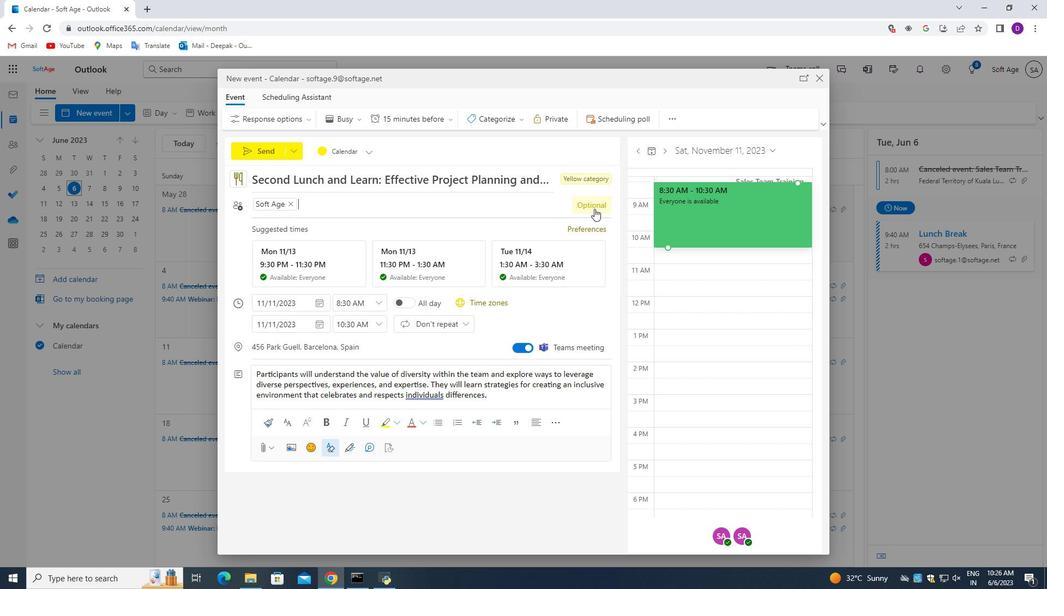 
Action: Mouse moved to (326, 202)
Screenshot: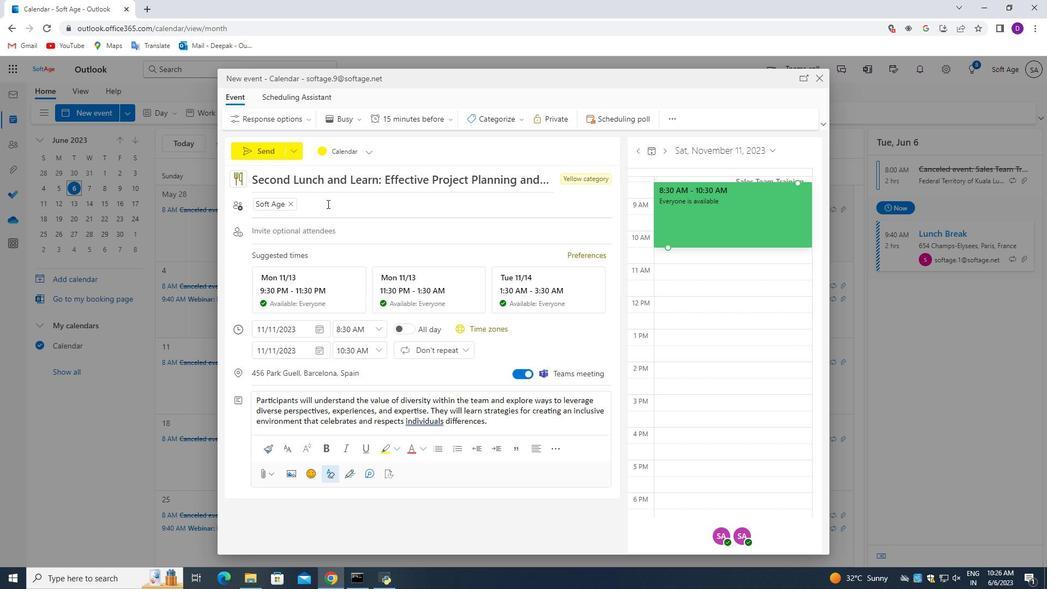 
Action: Key pressed softage.6<Key.shift>@softage.net<Key.enter>
Screenshot: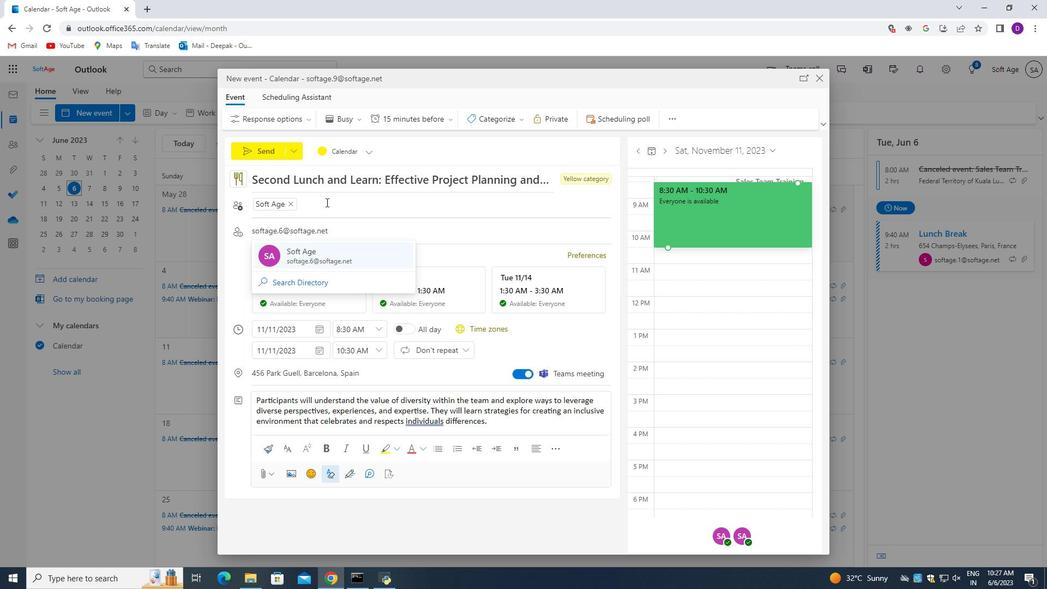 
Action: Mouse moved to (357, 236)
Screenshot: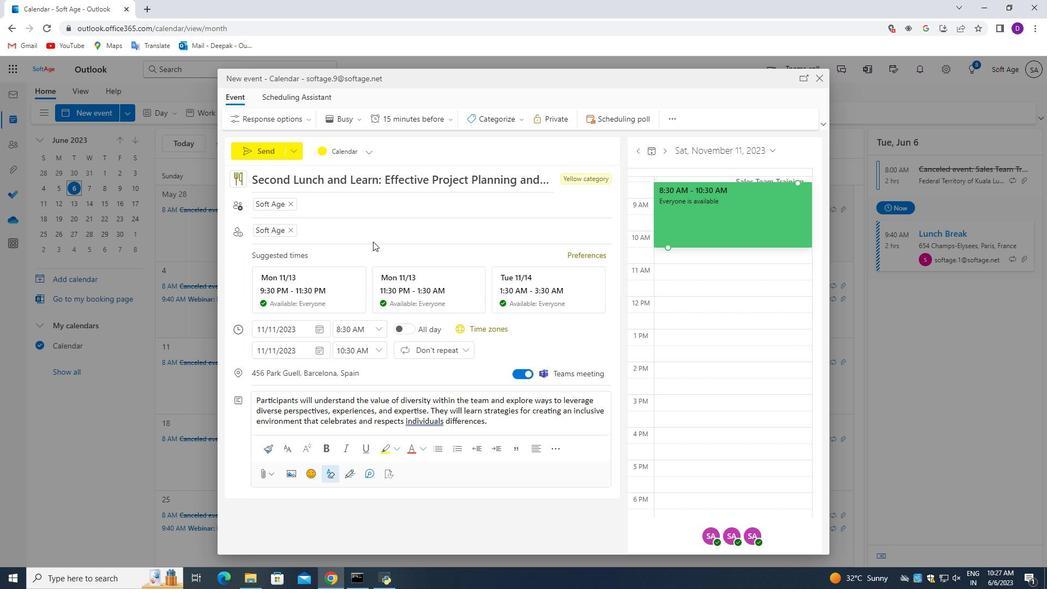 
Action: Mouse scrolled (357, 236) with delta (0, 0)
Screenshot: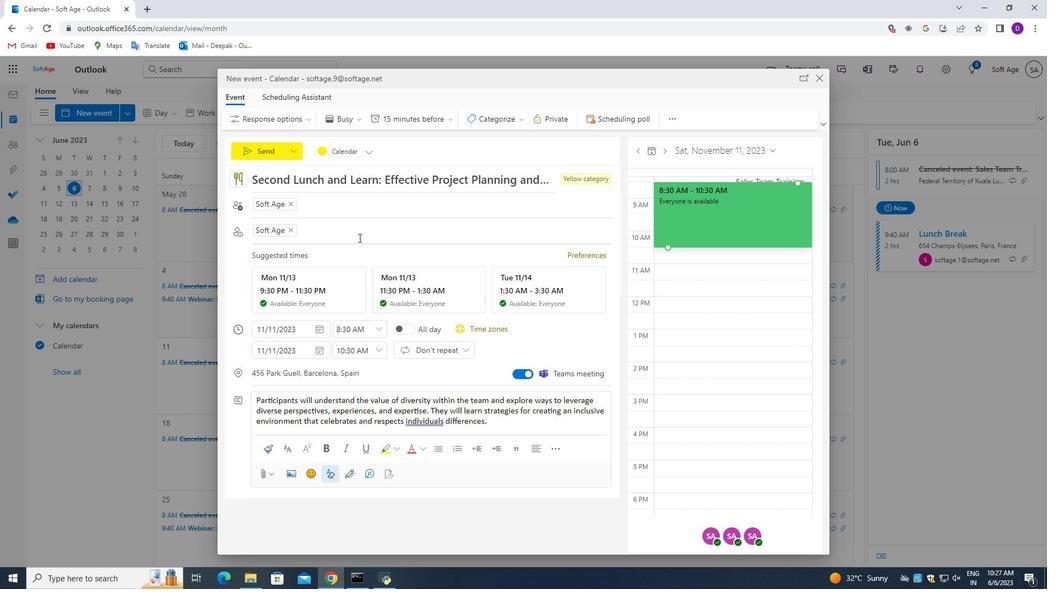 
Action: Mouse moved to (355, 238)
Screenshot: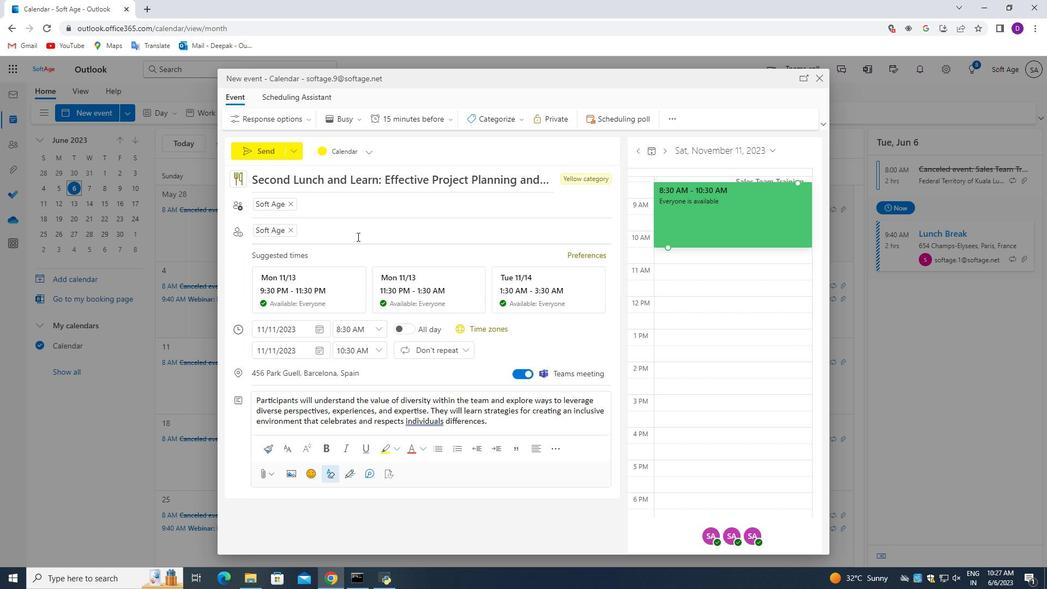 
Action: Mouse scrolled (355, 237) with delta (0, 0)
Screenshot: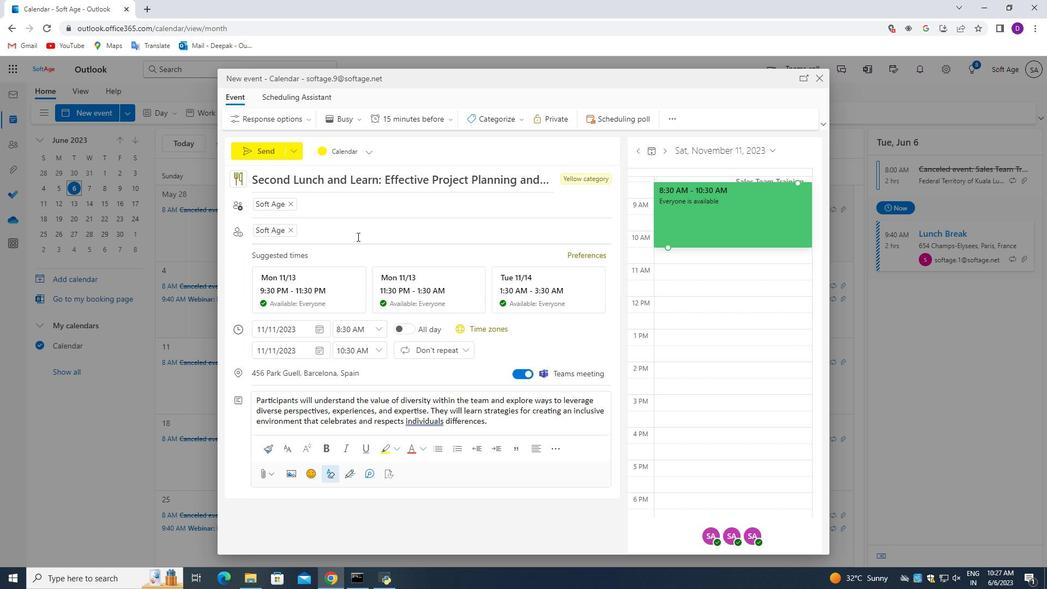 
Action: Mouse moved to (355, 243)
Screenshot: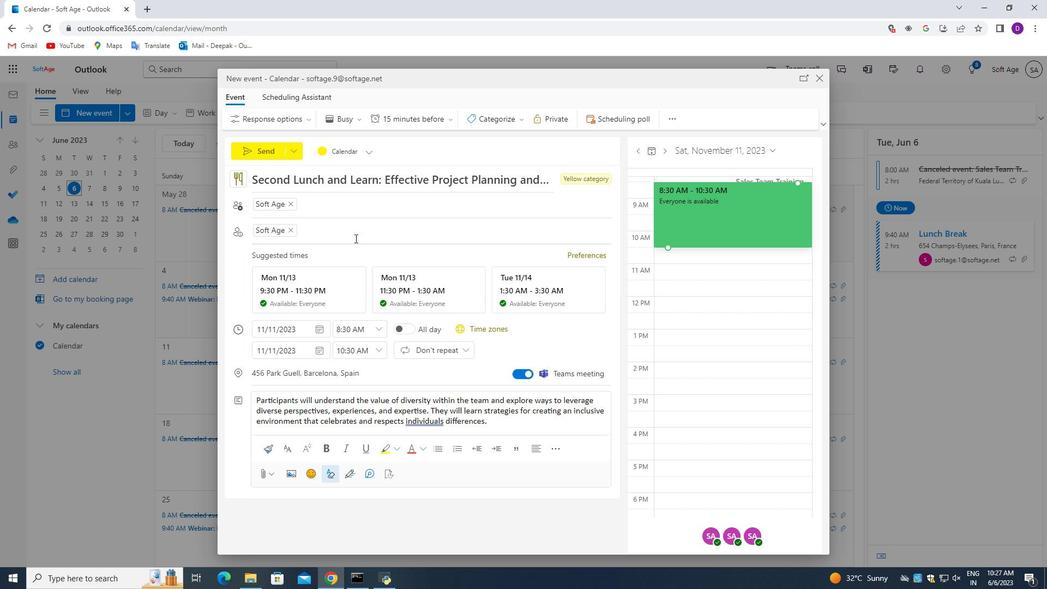 
Action: Mouse scrolled (355, 242) with delta (0, 0)
Screenshot: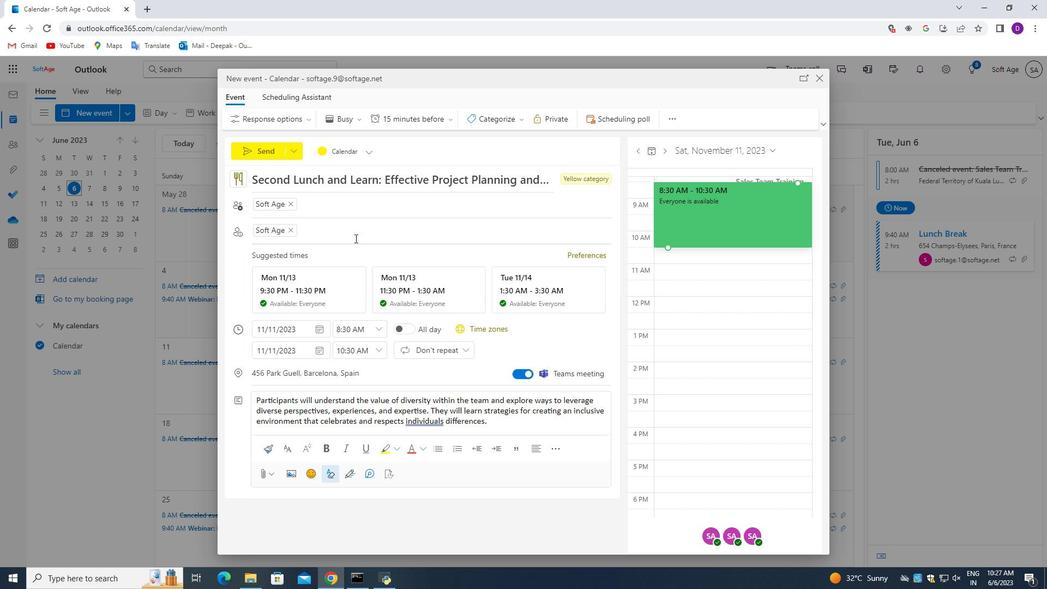 
Action: Mouse moved to (423, 211)
Screenshot: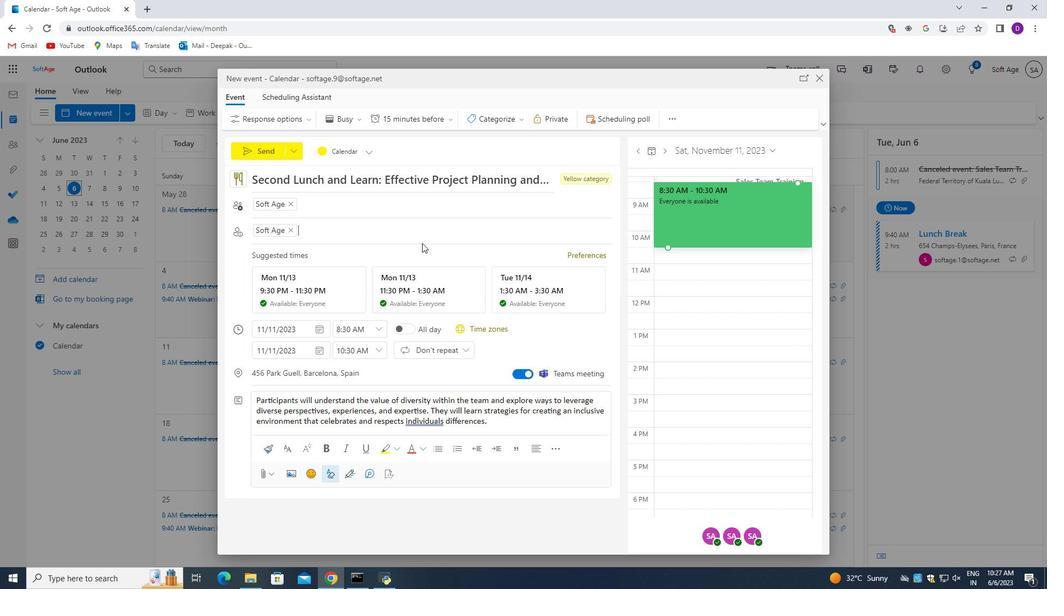 
Action: Mouse scrolled (423, 211) with delta (0, 0)
Screenshot: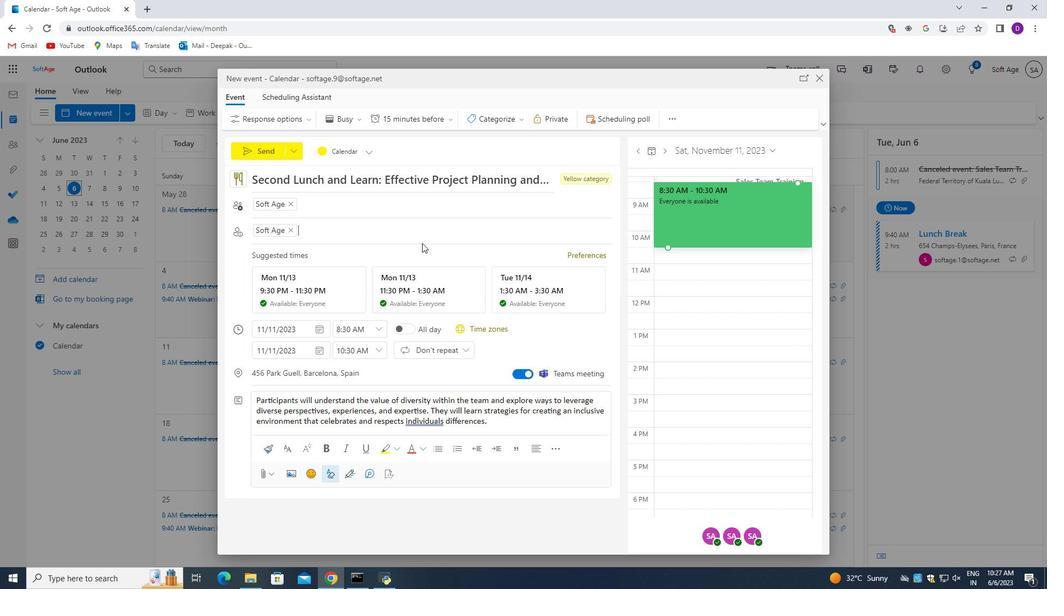 
Action: Mouse moved to (417, 191)
Screenshot: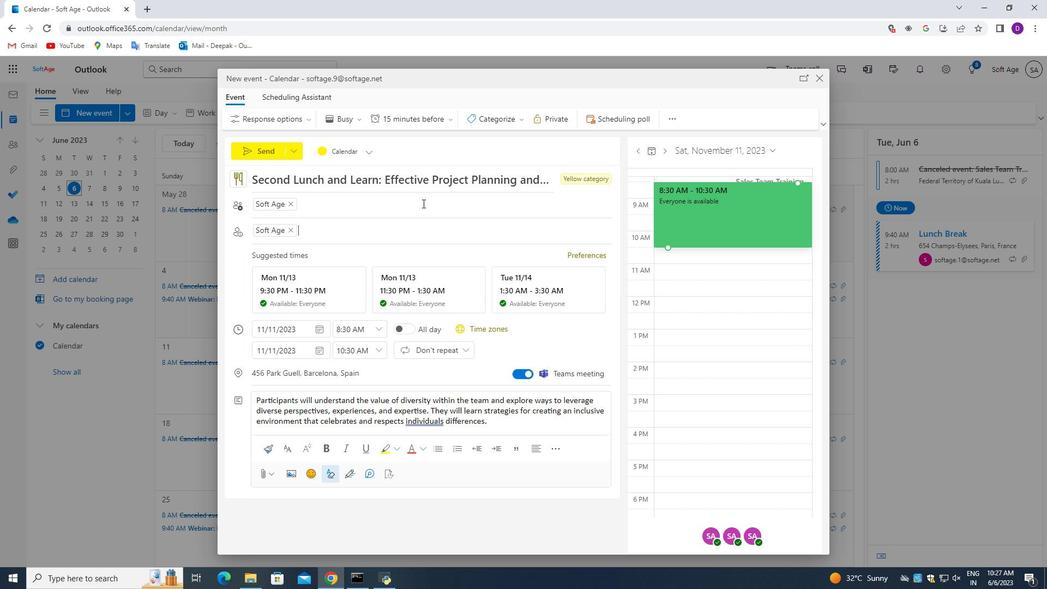 
Action: Mouse scrolled (418, 194) with delta (0, 0)
Screenshot: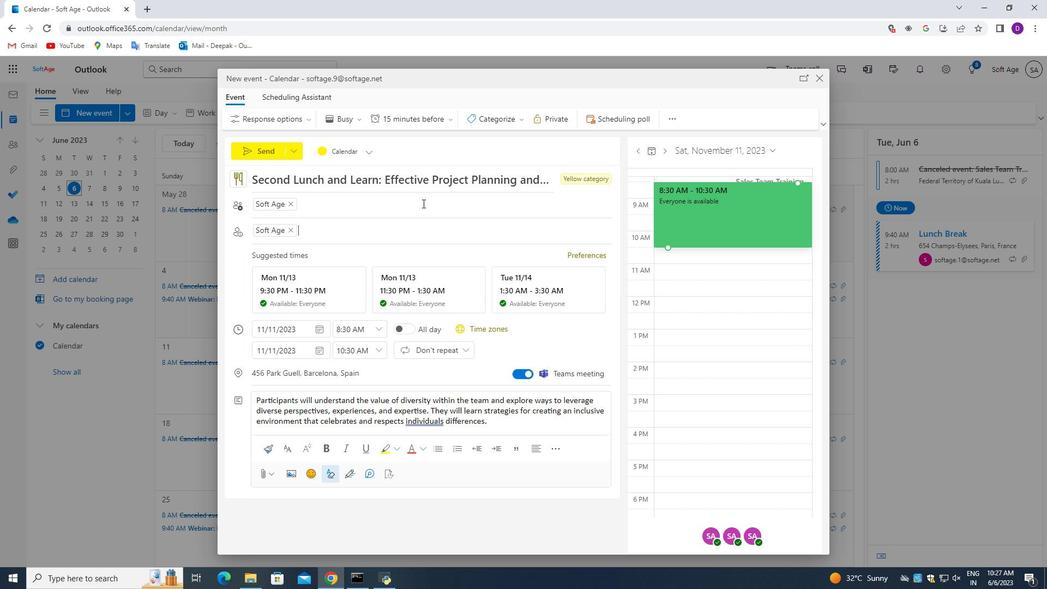 
Action: Mouse moved to (430, 117)
Screenshot: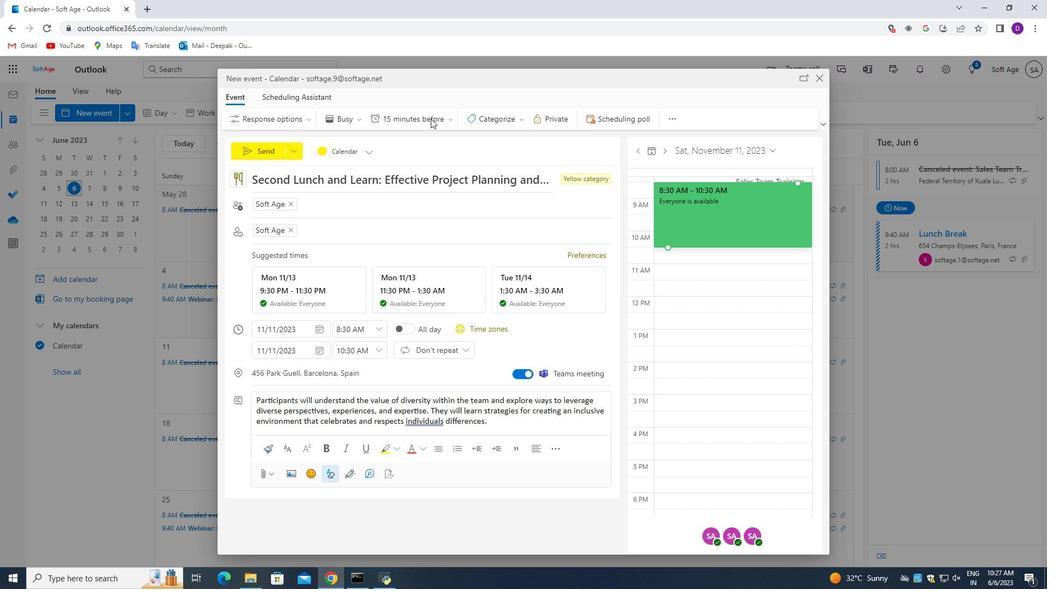 
Action: Mouse pressed left at (430, 117)
Screenshot: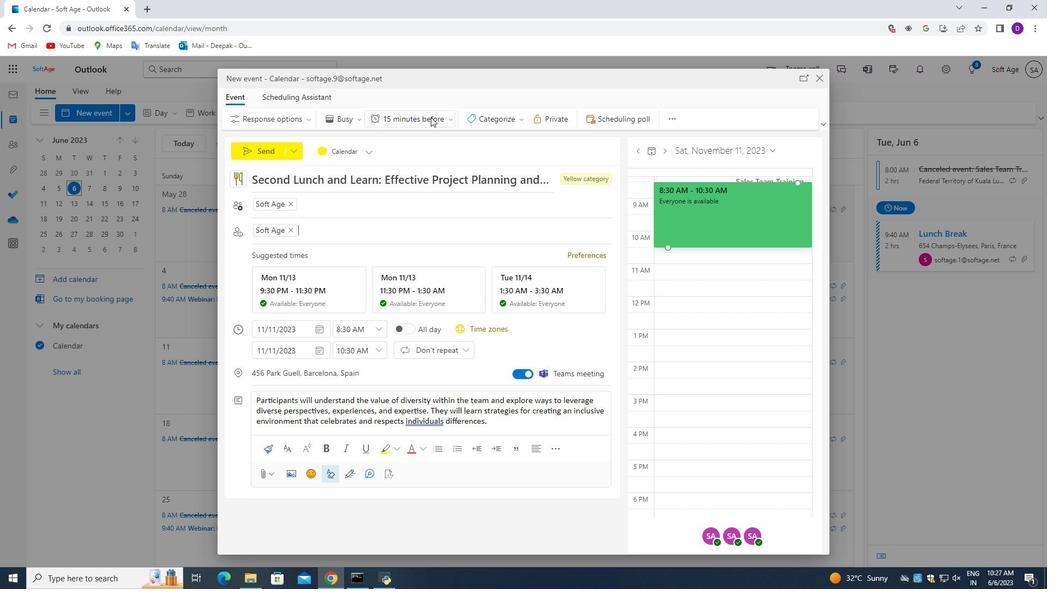 
Action: Mouse moved to (413, 200)
Screenshot: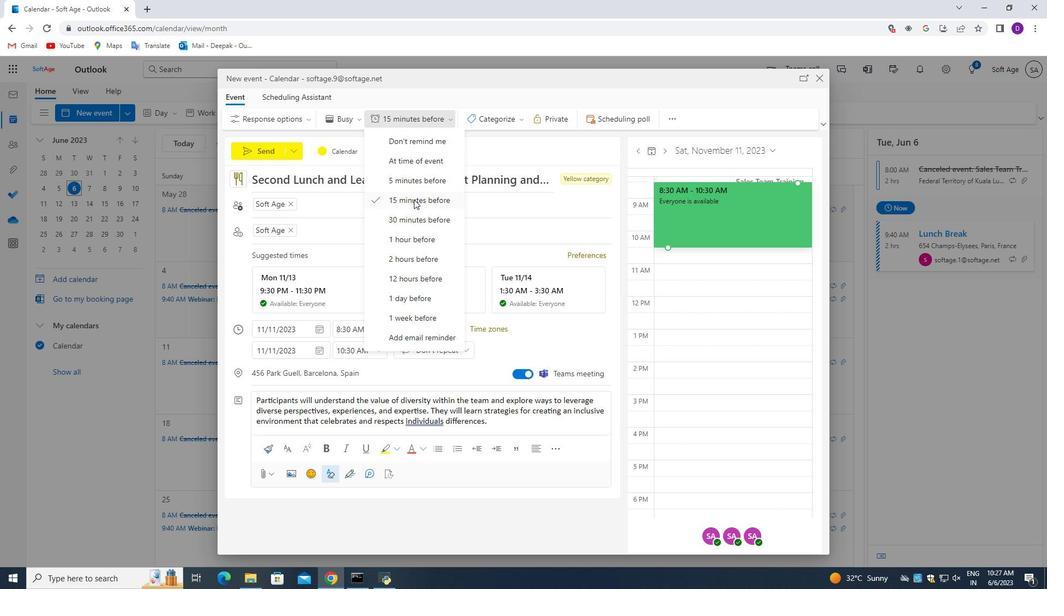 
Action: Mouse pressed left at (413, 200)
Screenshot: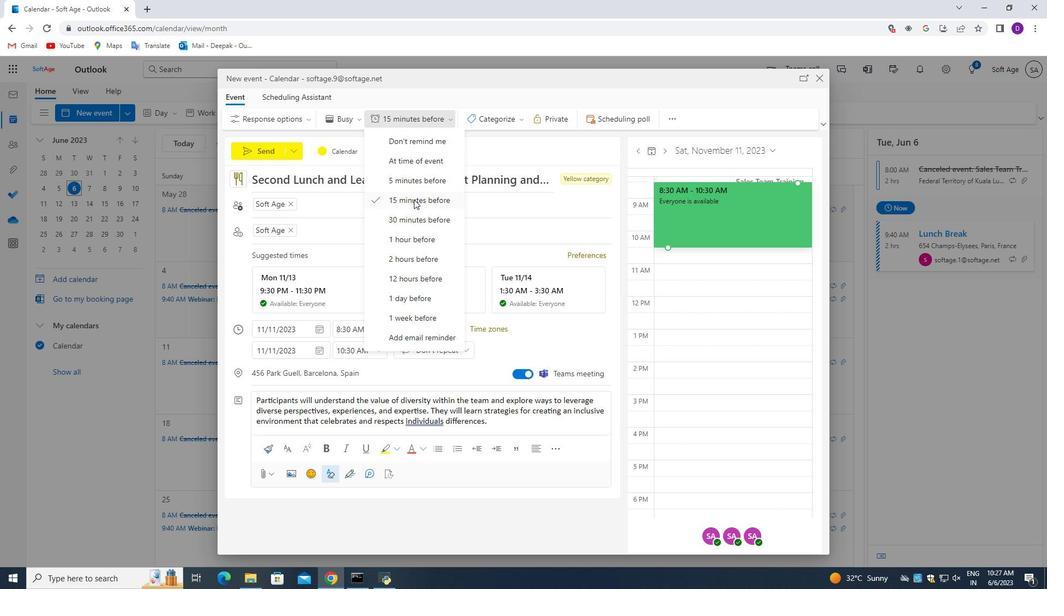 
Action: Mouse moved to (410, 334)
Screenshot: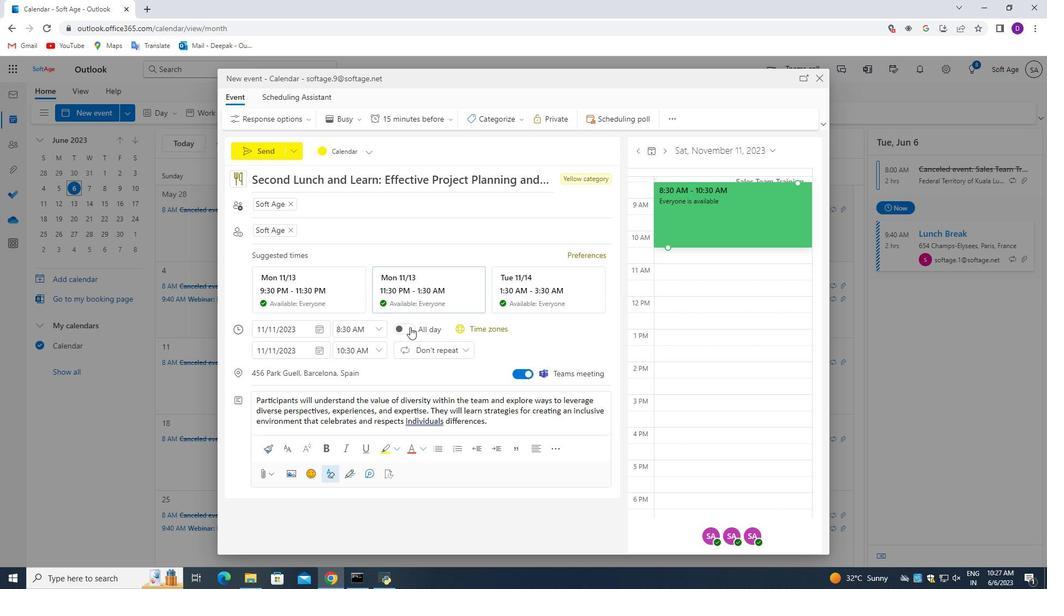 
Action: Mouse scrolled (410, 333) with delta (0, 0)
Screenshot: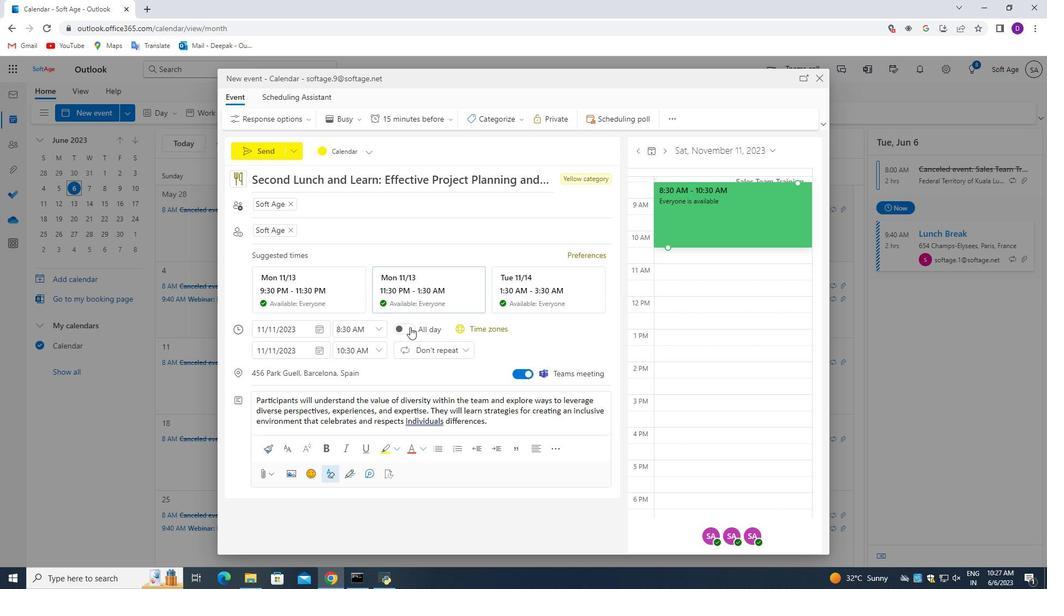 
Action: Mouse moved to (410, 335)
Screenshot: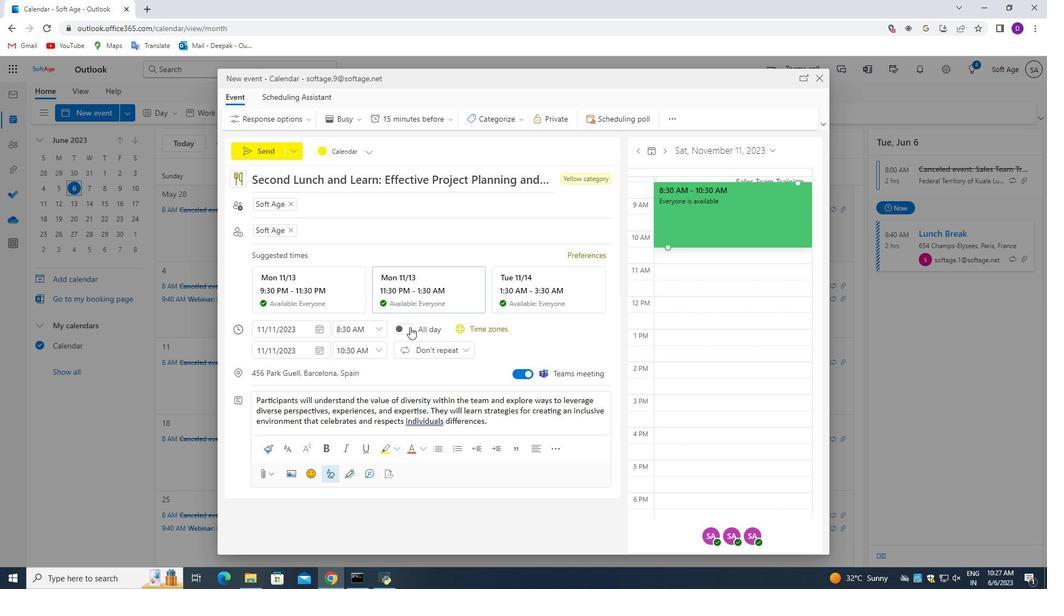 
Action: Mouse scrolled (410, 334) with delta (0, 0)
Screenshot: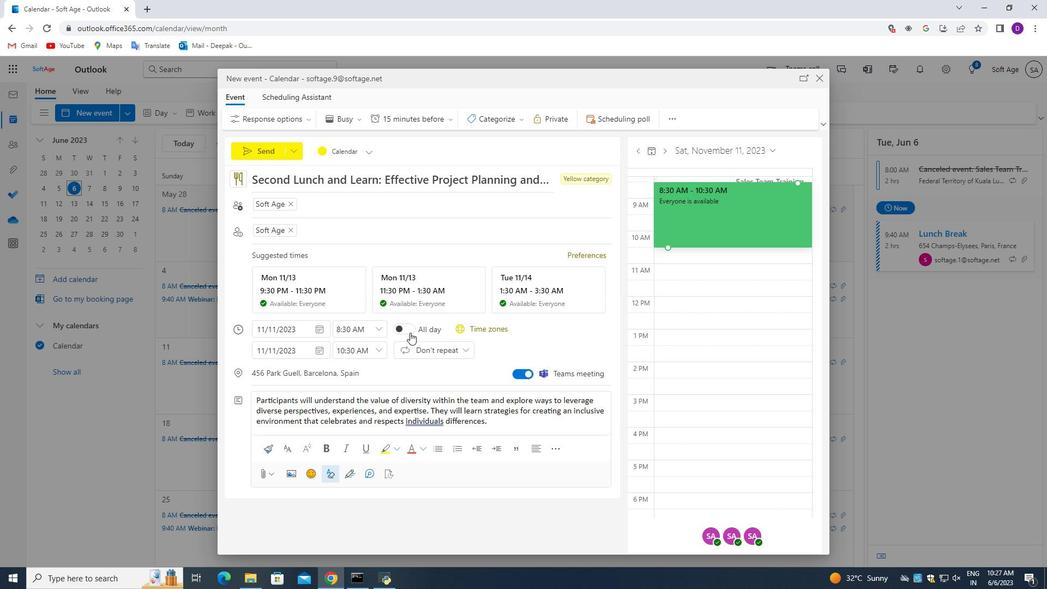 
Action: Mouse moved to (263, 149)
Screenshot: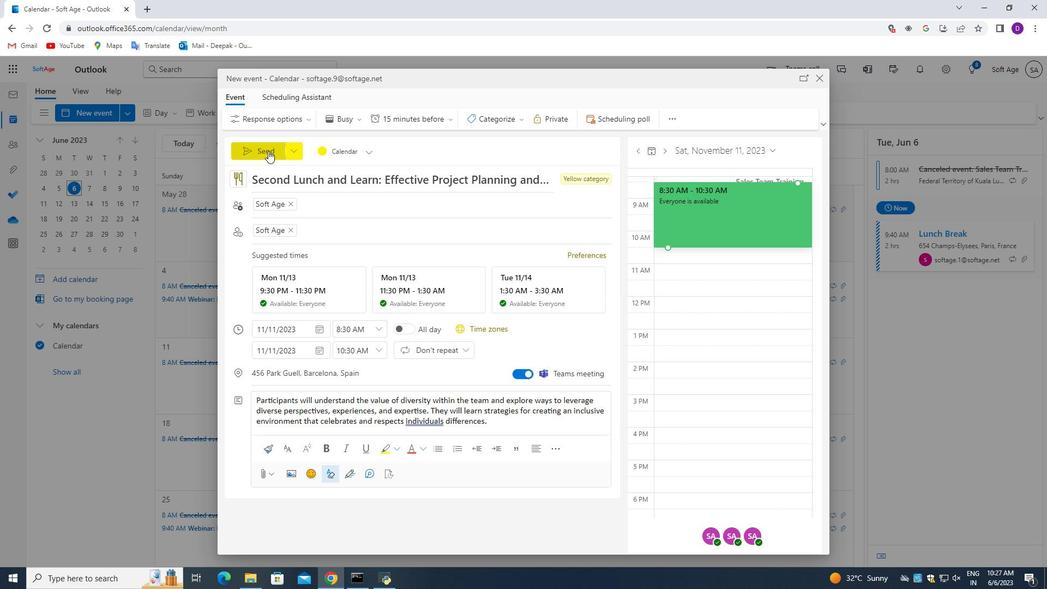
Action: Mouse pressed left at (263, 149)
Screenshot: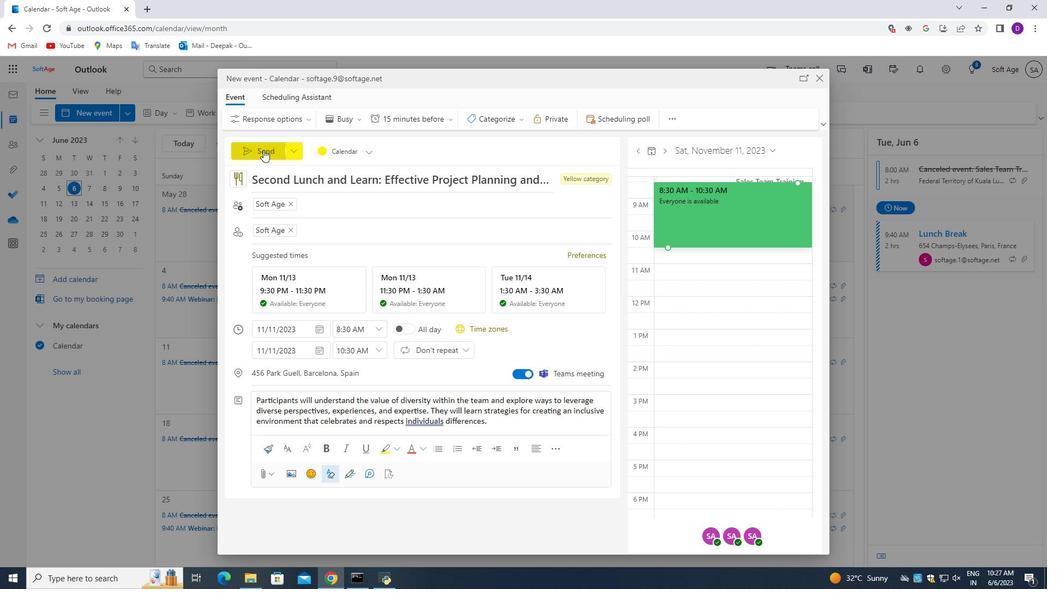 
Action: Mouse moved to (359, 312)
Screenshot: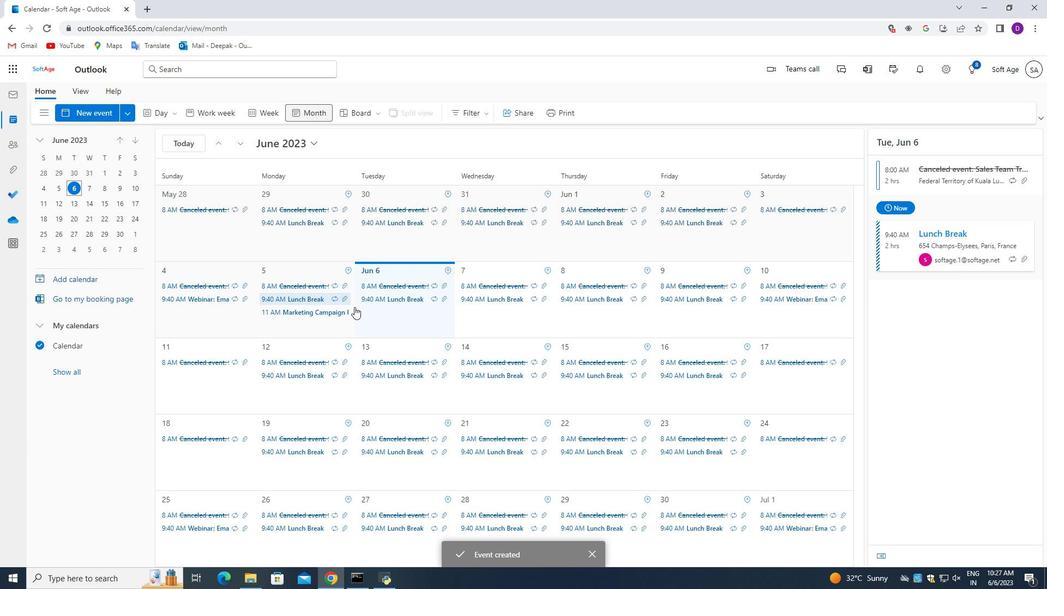 
Action: Mouse scrolled (359, 313) with delta (0, 0)
Screenshot: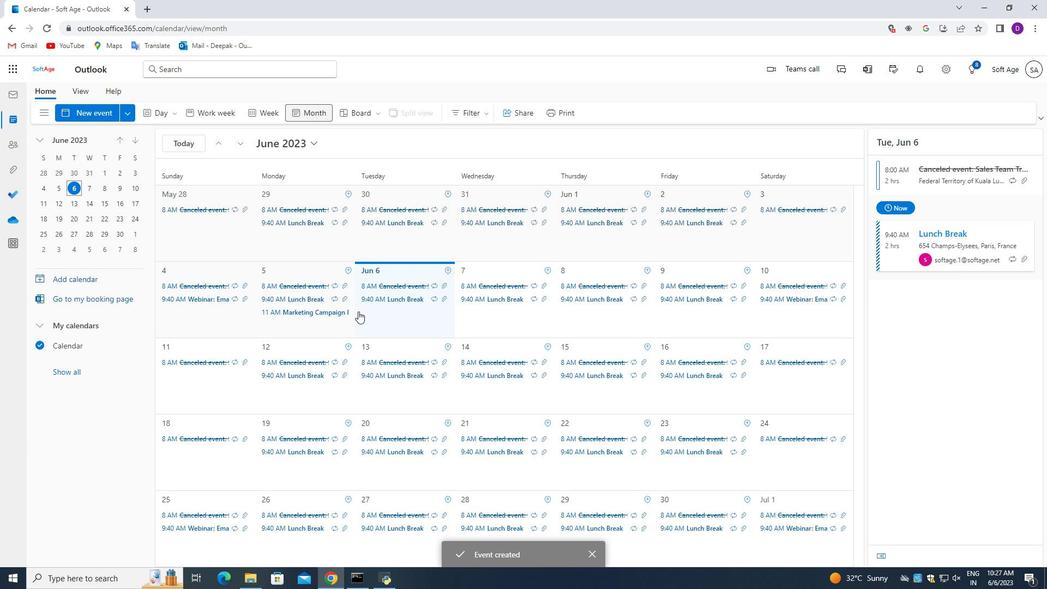 
Action: Mouse moved to (359, 312)
Screenshot: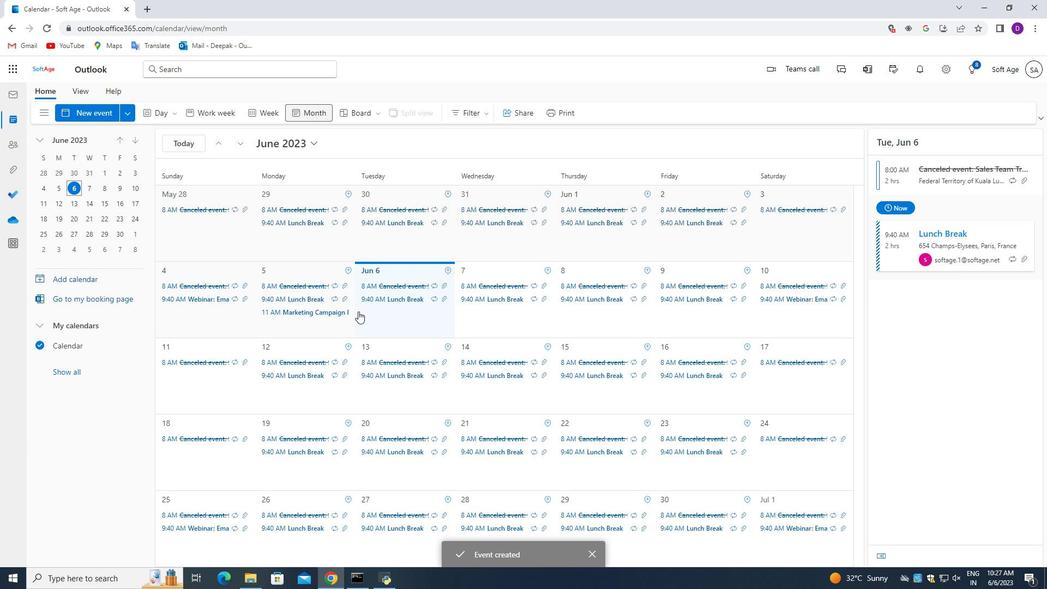 
Action: Mouse scrolled (359, 313) with delta (0, 0)
Screenshot: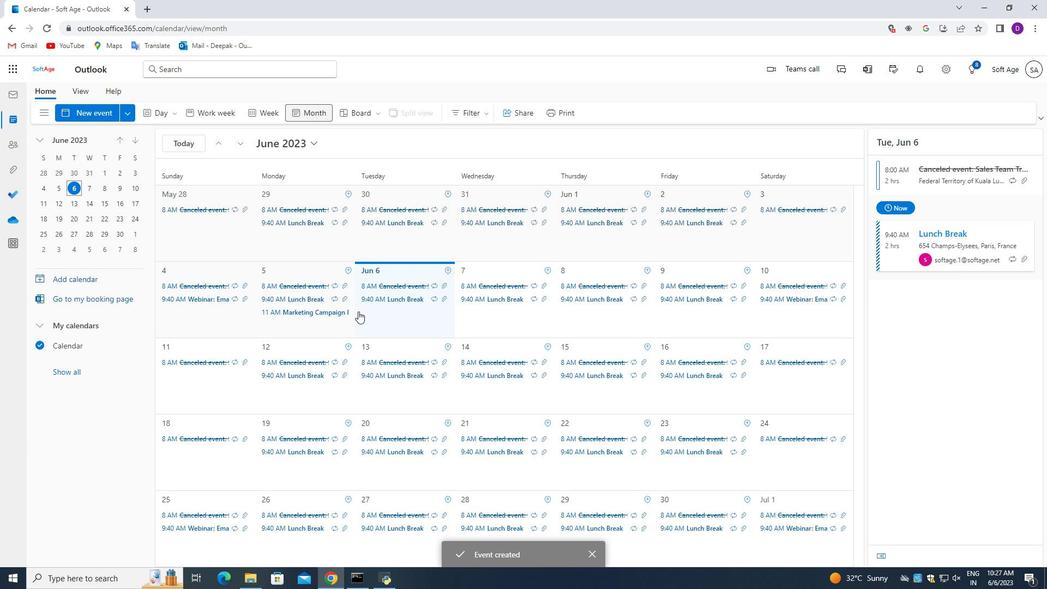 
Action: Mouse moved to (360, 312)
Screenshot: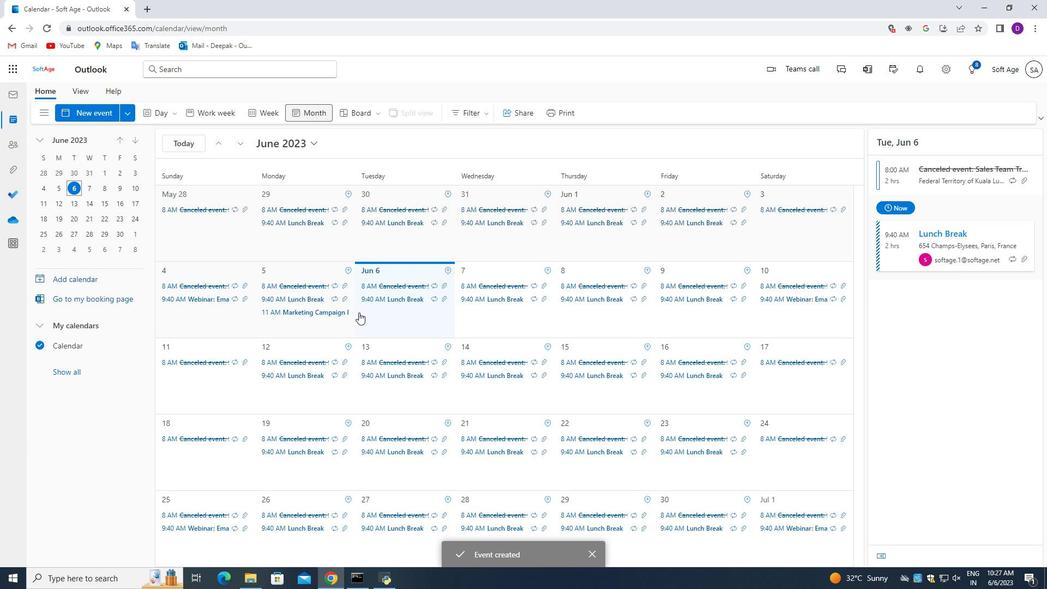 
Action: Mouse scrolled (360, 313) with delta (0, 0)
Screenshot: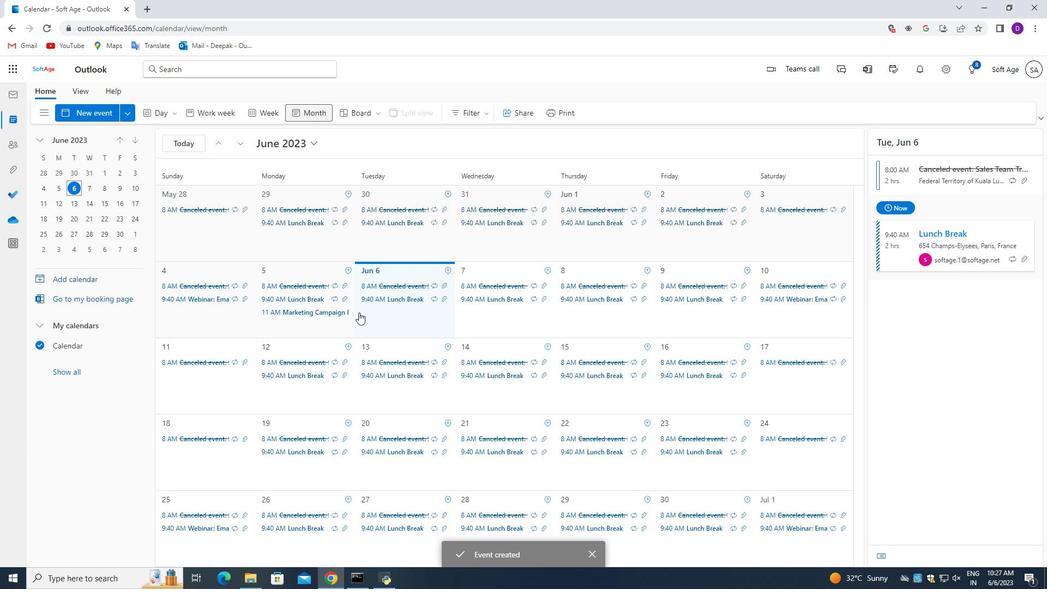 
Action: Mouse moved to (361, 310)
Screenshot: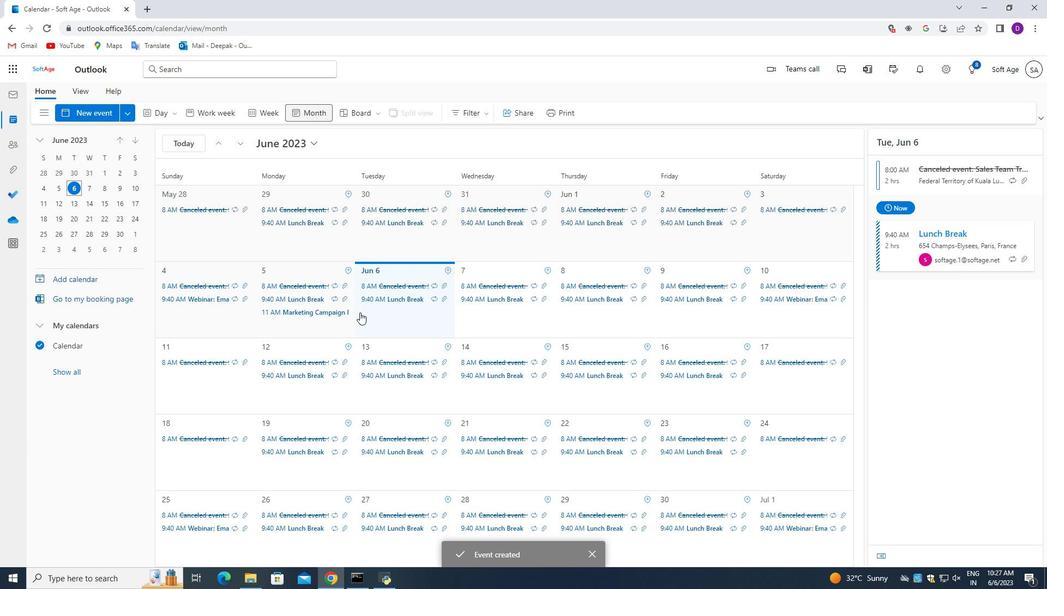 
